 Task: Assign parteek.ku2001@gmail.com as Assignee of Child Issue ChildIssue0000000873 of Issue Issue0000000437 in Backlog  in Scrum Project Project0000000088 in Jira. Assign parteek.ku2001@gmail.com as Assignee of Child Issue ChildIssue0000000874 of Issue Issue0000000437 in Backlog  in Scrum Project Project0000000088 in Jira. Assign parteek.ku2001@gmail.com as Assignee of Child Issue ChildIssue0000000875 of Issue Issue0000000438 in Backlog  in Scrum Project Project0000000088 in Jira. Assign Person0000000176 as Assignee of Child Issue ChildIssue0000000876 of Issue Issue0000000438 in Backlog  in Scrum Project Project0000000088 in Jira. Assign Person0000000176 as Assignee of Child Issue ChildIssue0000000877 of Issue Issue0000000439 in Backlog  in Scrum Project Project0000000088 in Jira
Action: Mouse moved to (574, 444)
Screenshot: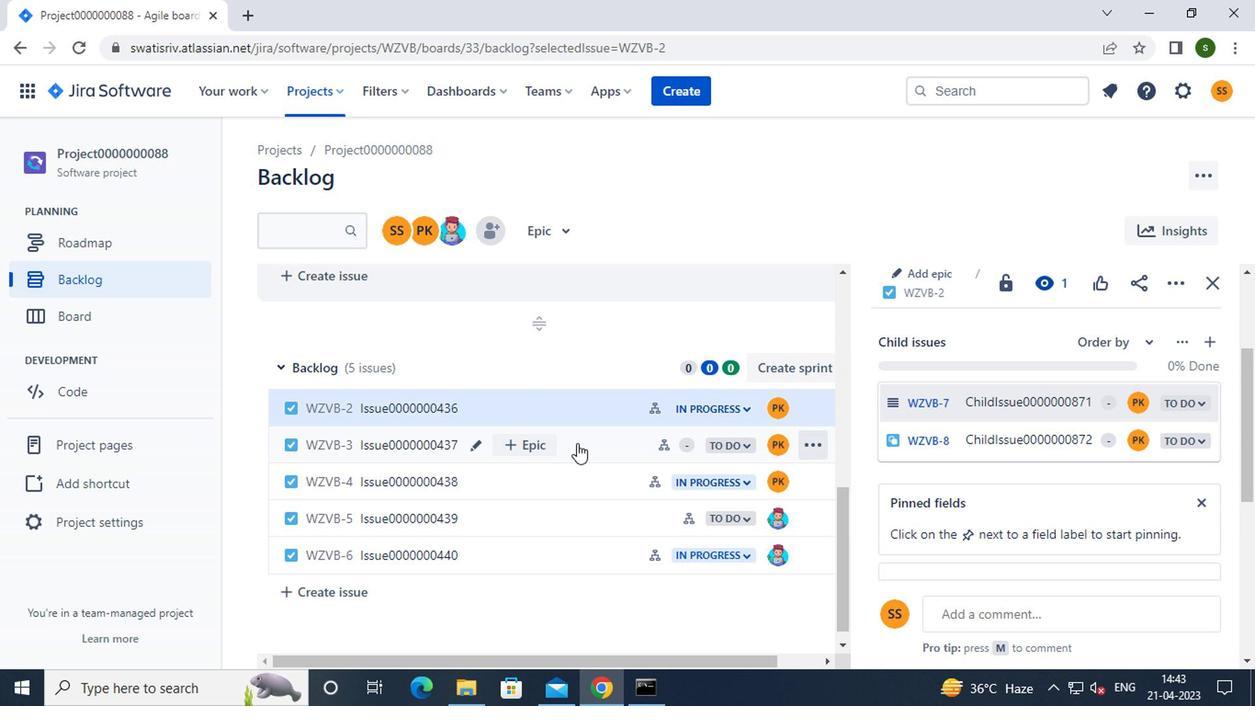 
Action: Mouse pressed left at (574, 444)
Screenshot: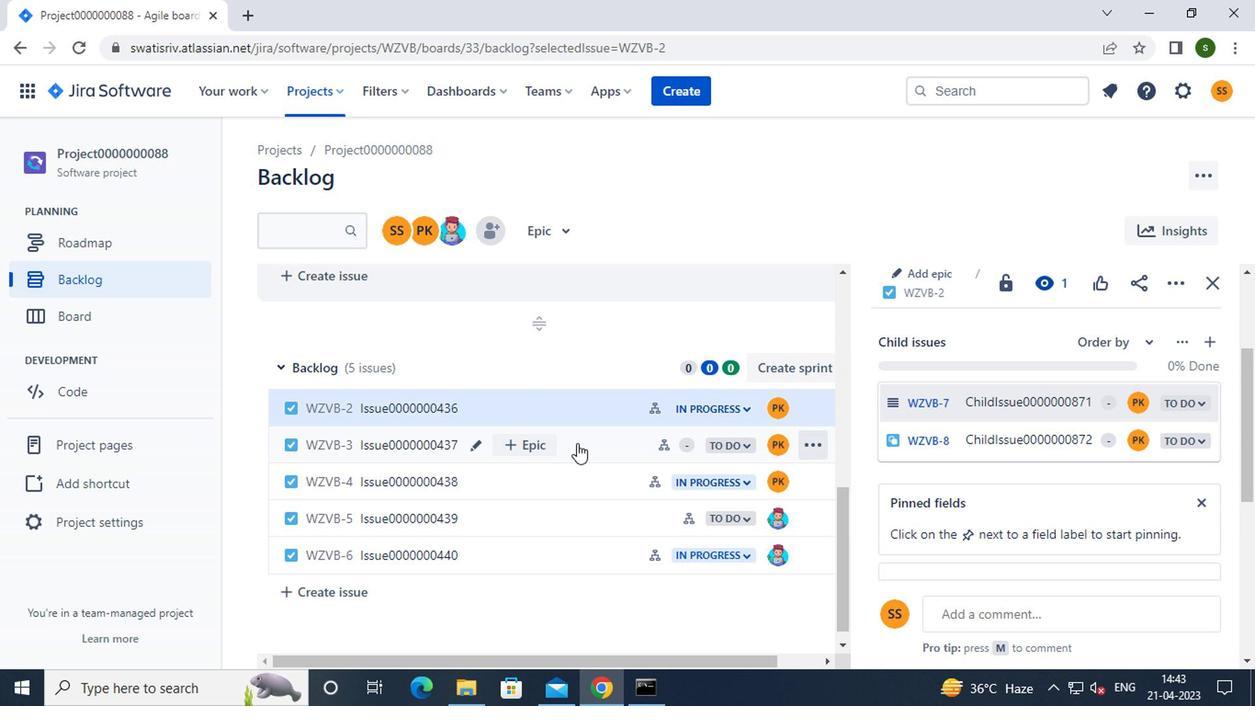 
Action: Mouse moved to (1084, 440)
Screenshot: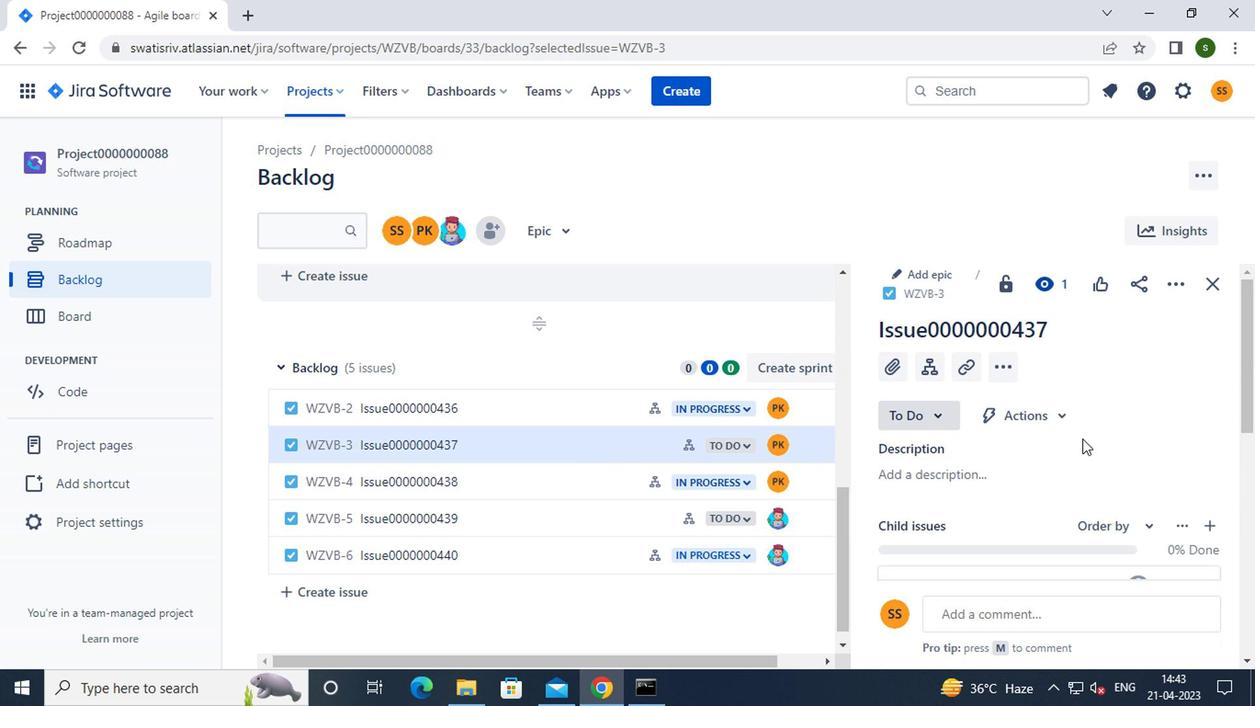 
Action: Mouse scrolled (1084, 439) with delta (0, -1)
Screenshot: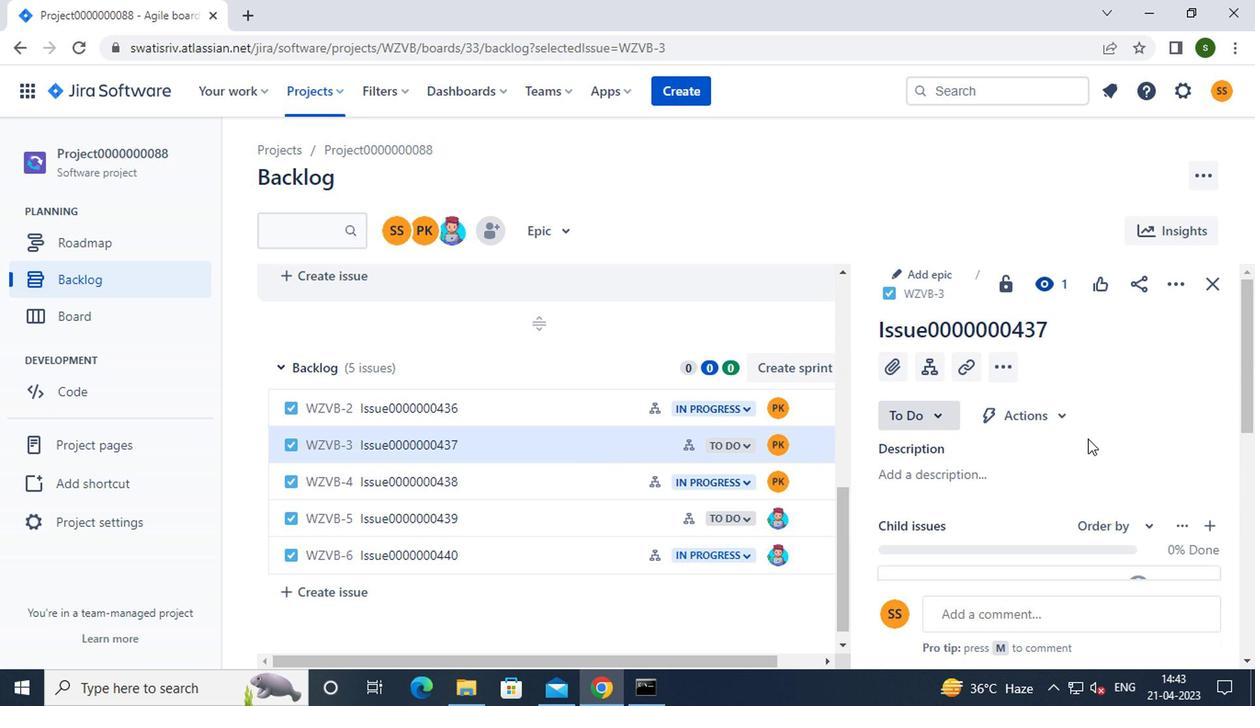 
Action: Mouse scrolled (1084, 439) with delta (0, -1)
Screenshot: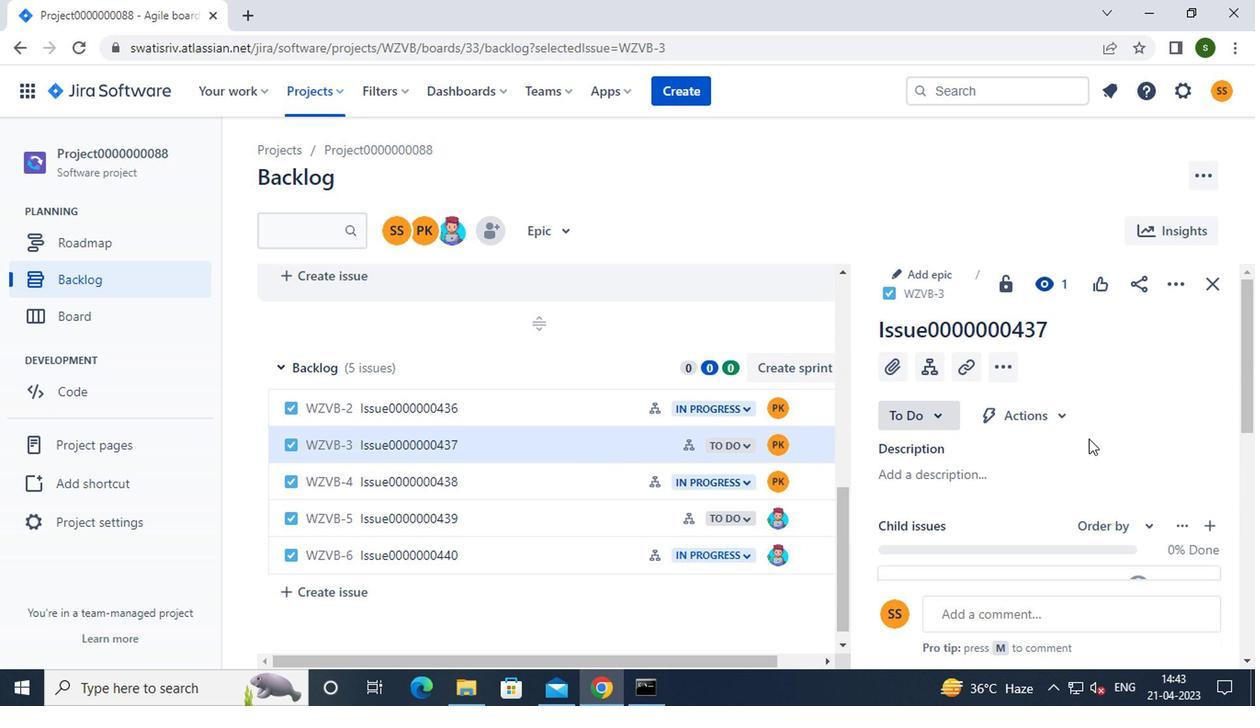 
Action: Mouse moved to (1139, 408)
Screenshot: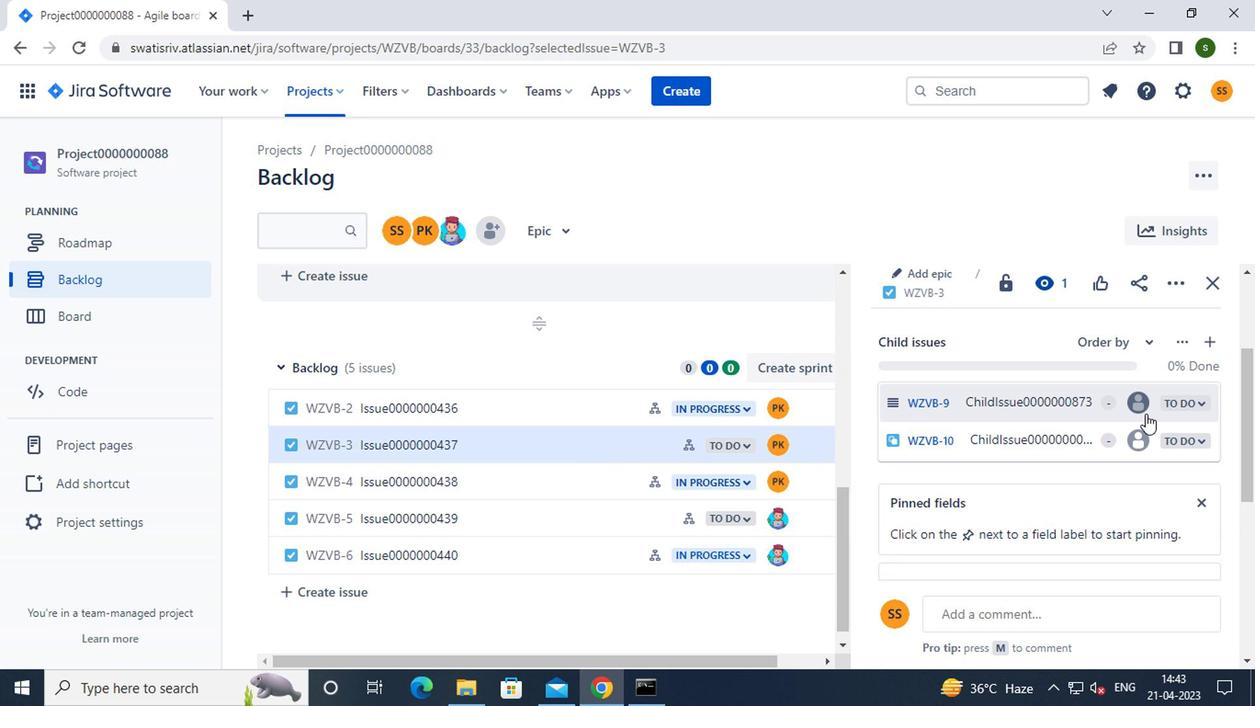 
Action: Mouse pressed left at (1139, 408)
Screenshot: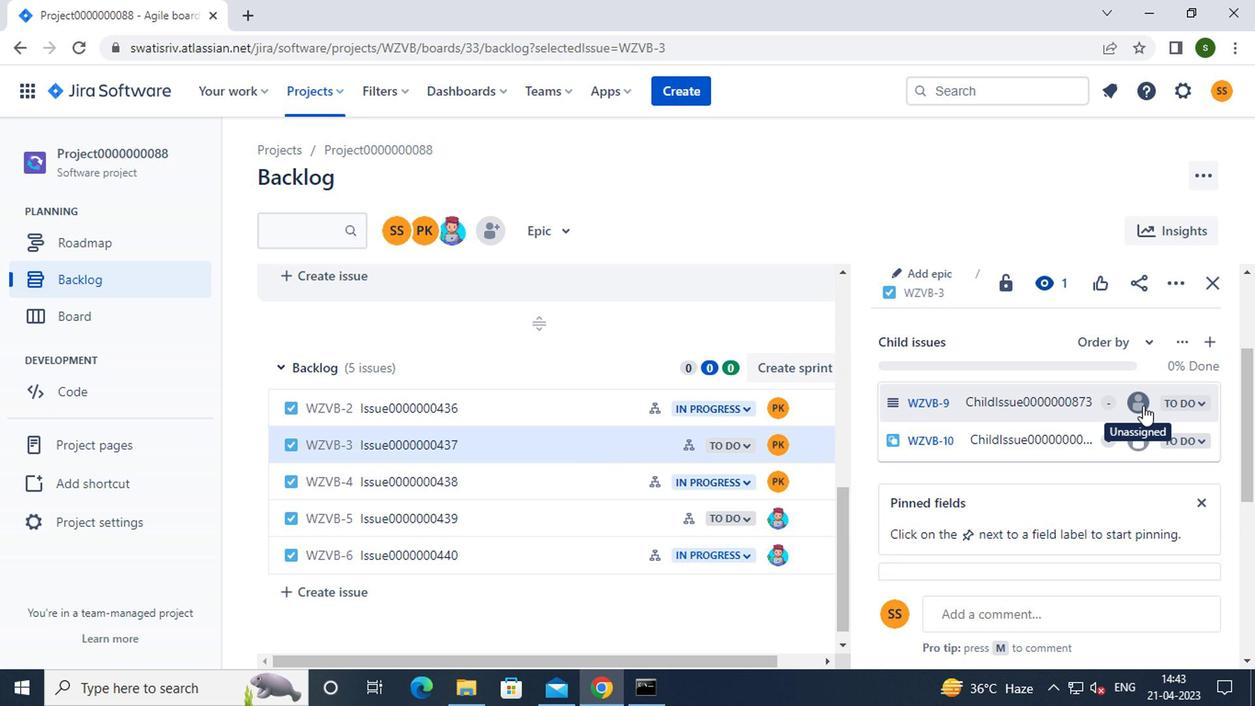 
Action: Mouse moved to (984, 516)
Screenshot: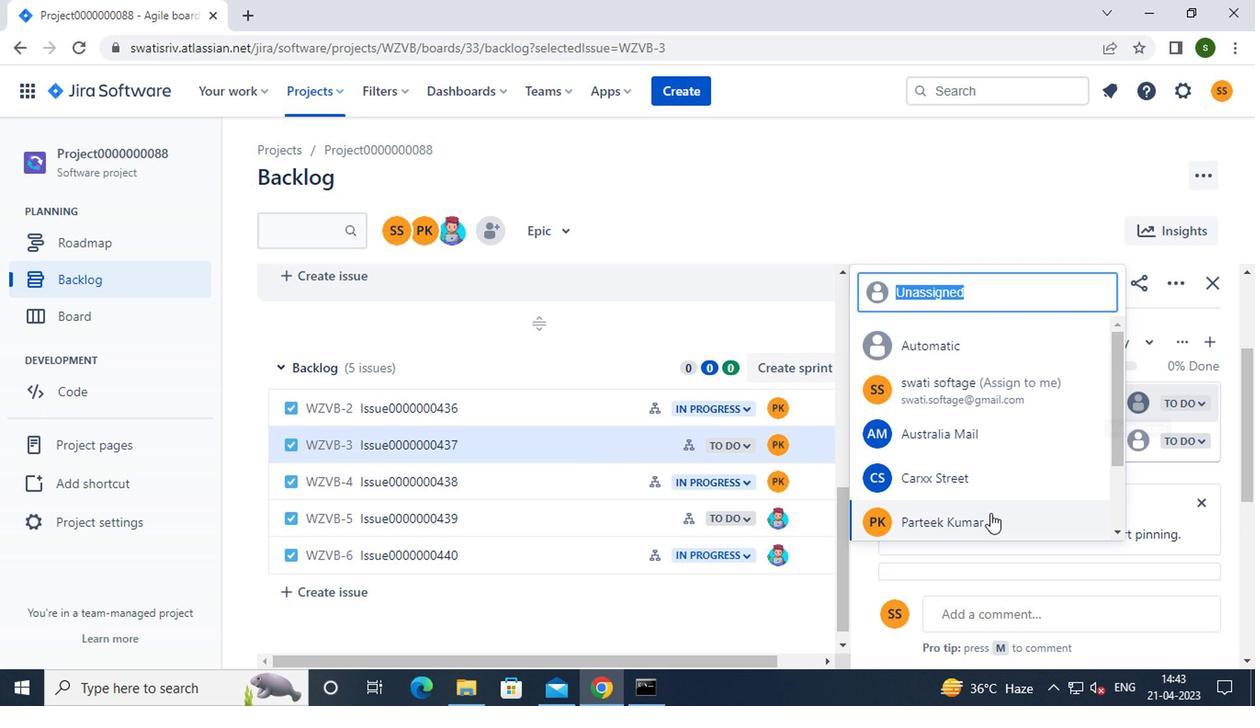 
Action: Mouse pressed left at (984, 516)
Screenshot: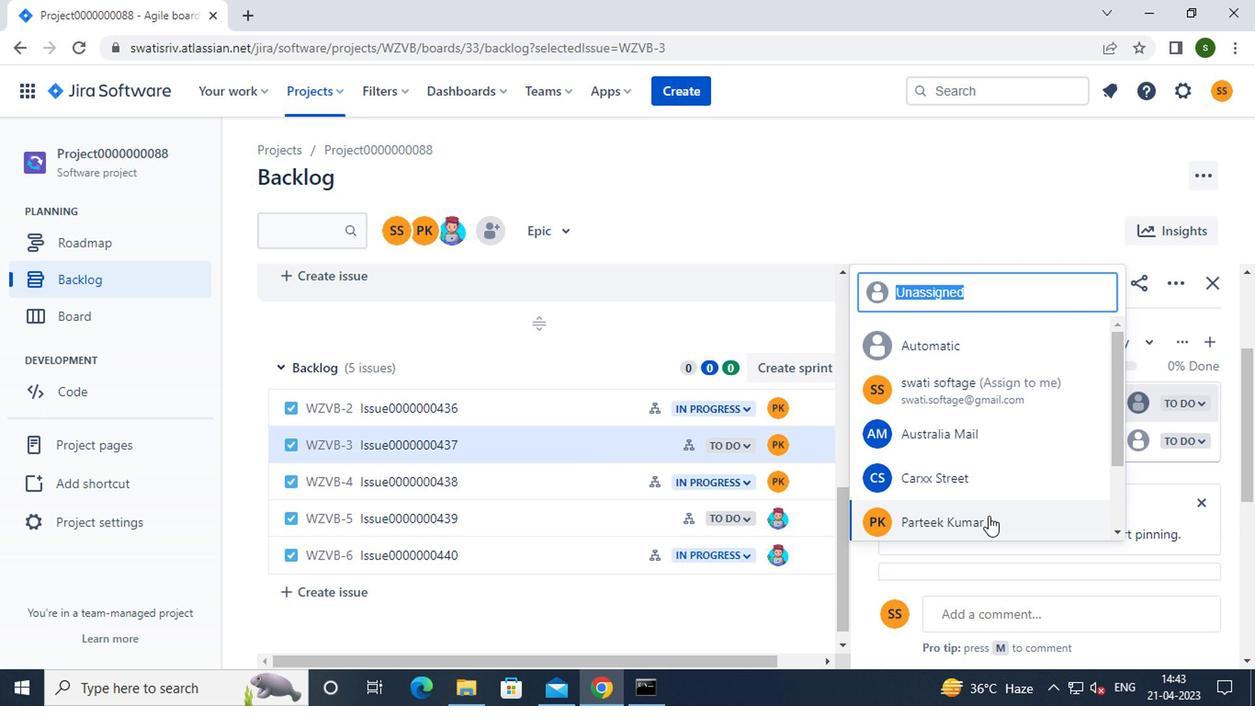 
Action: Mouse moved to (1132, 440)
Screenshot: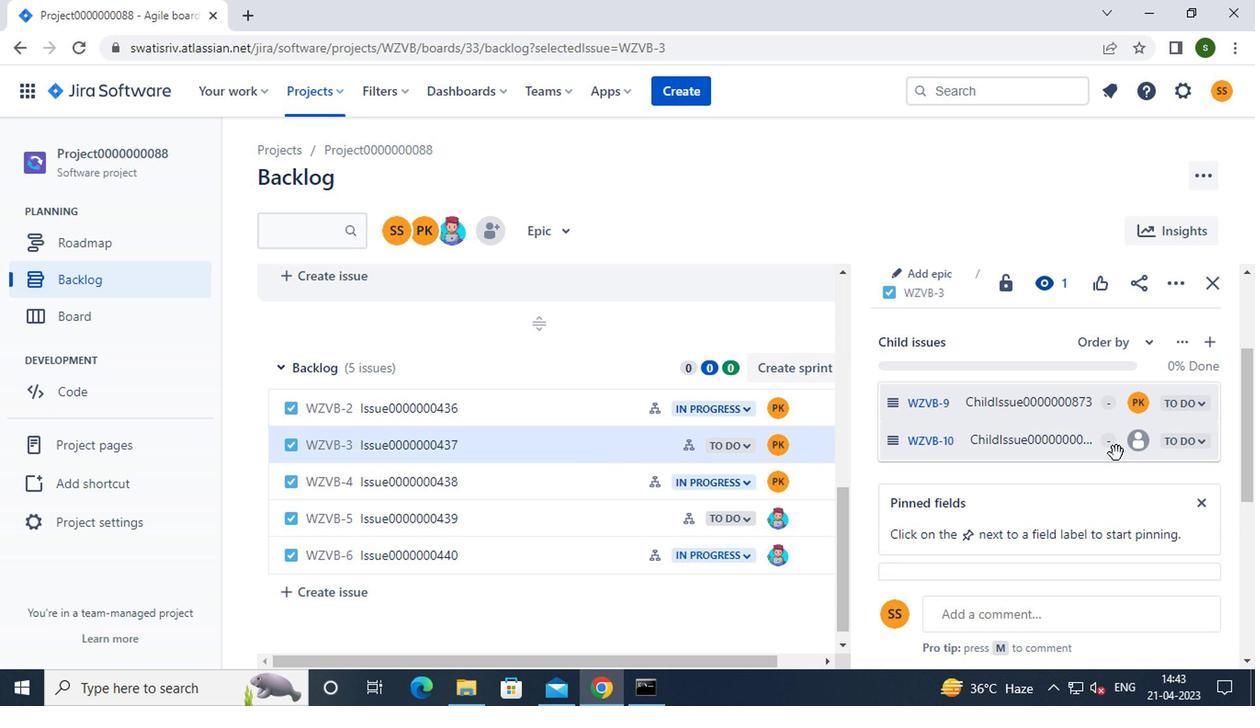 
Action: Mouse pressed left at (1132, 440)
Screenshot: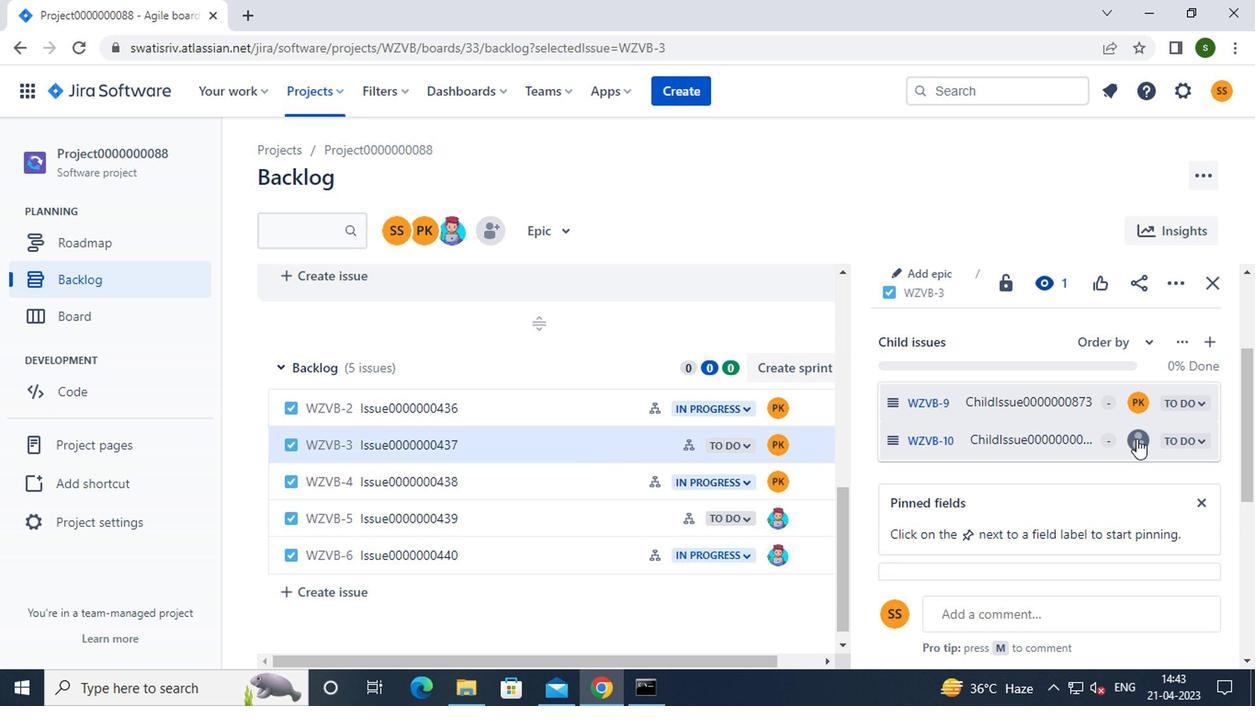 
Action: Mouse moved to (931, 553)
Screenshot: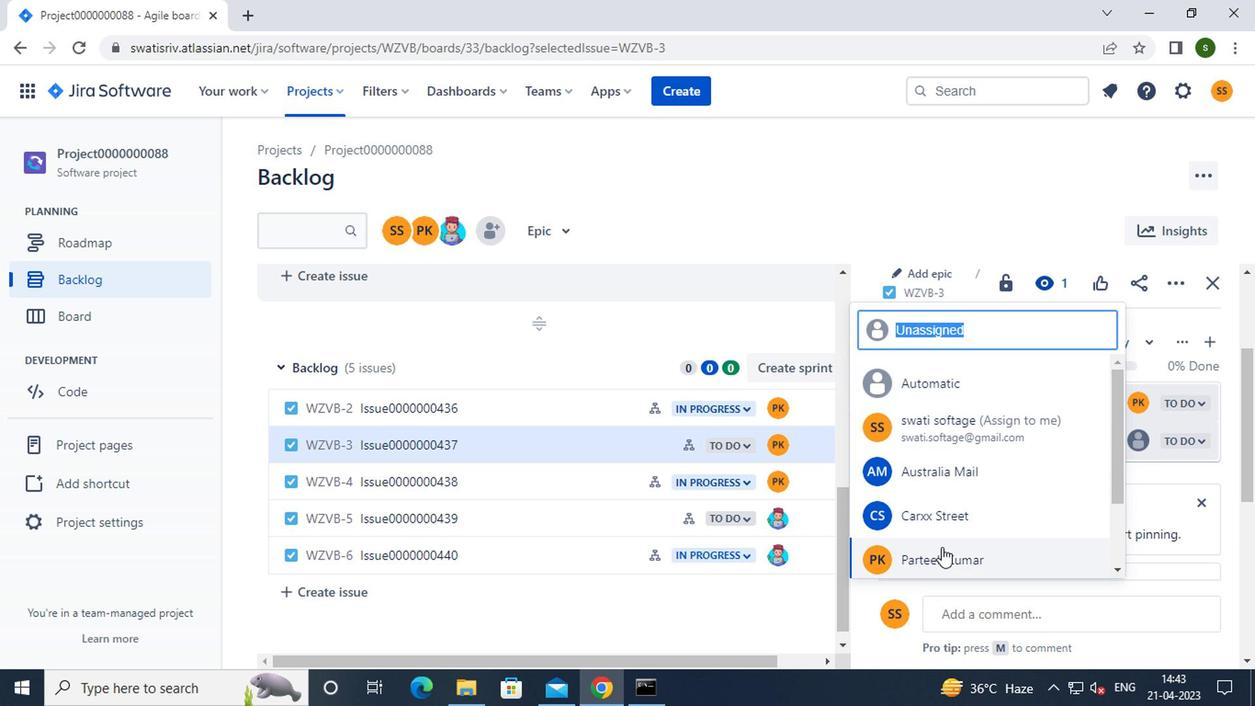 
Action: Mouse pressed left at (931, 553)
Screenshot: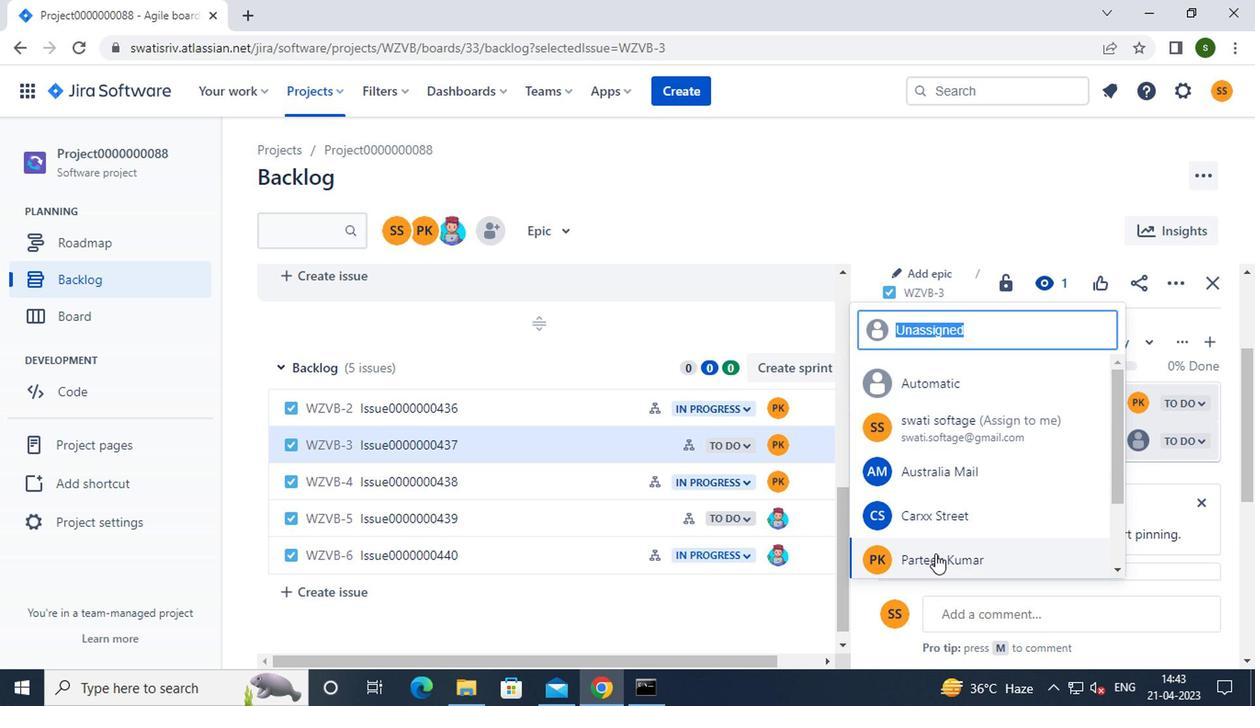 
Action: Mouse moved to (579, 485)
Screenshot: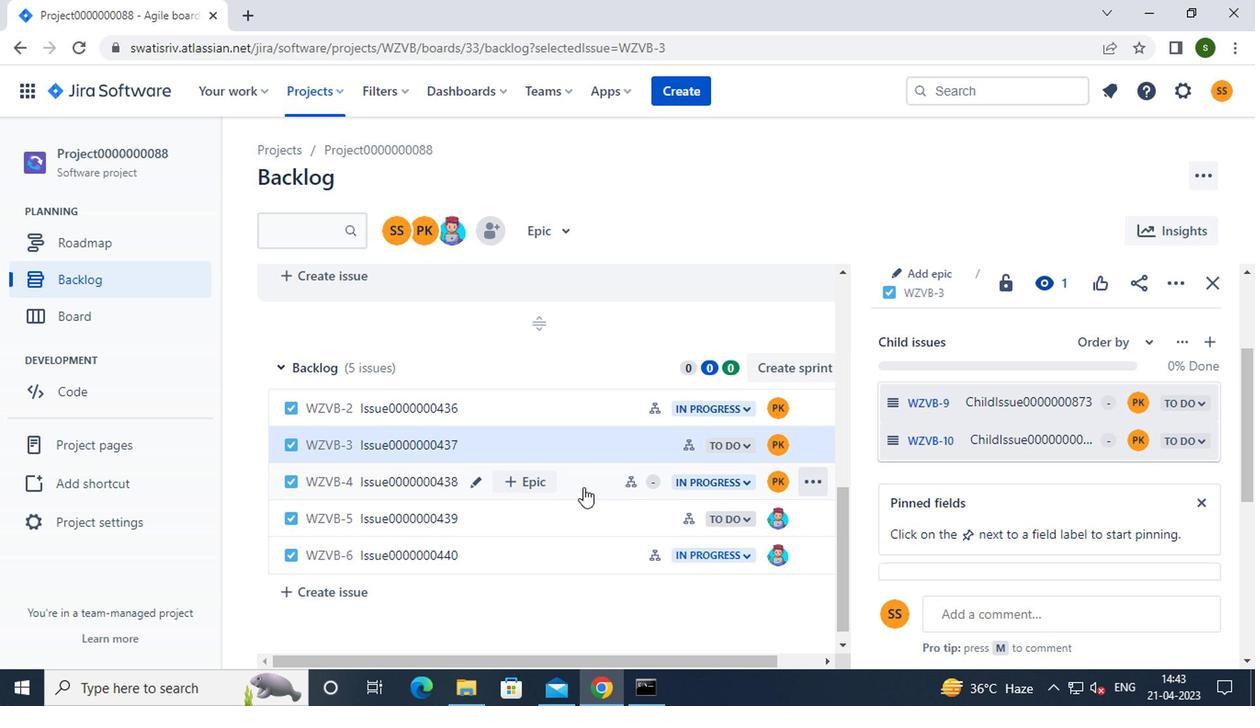 
Action: Mouse pressed left at (579, 485)
Screenshot: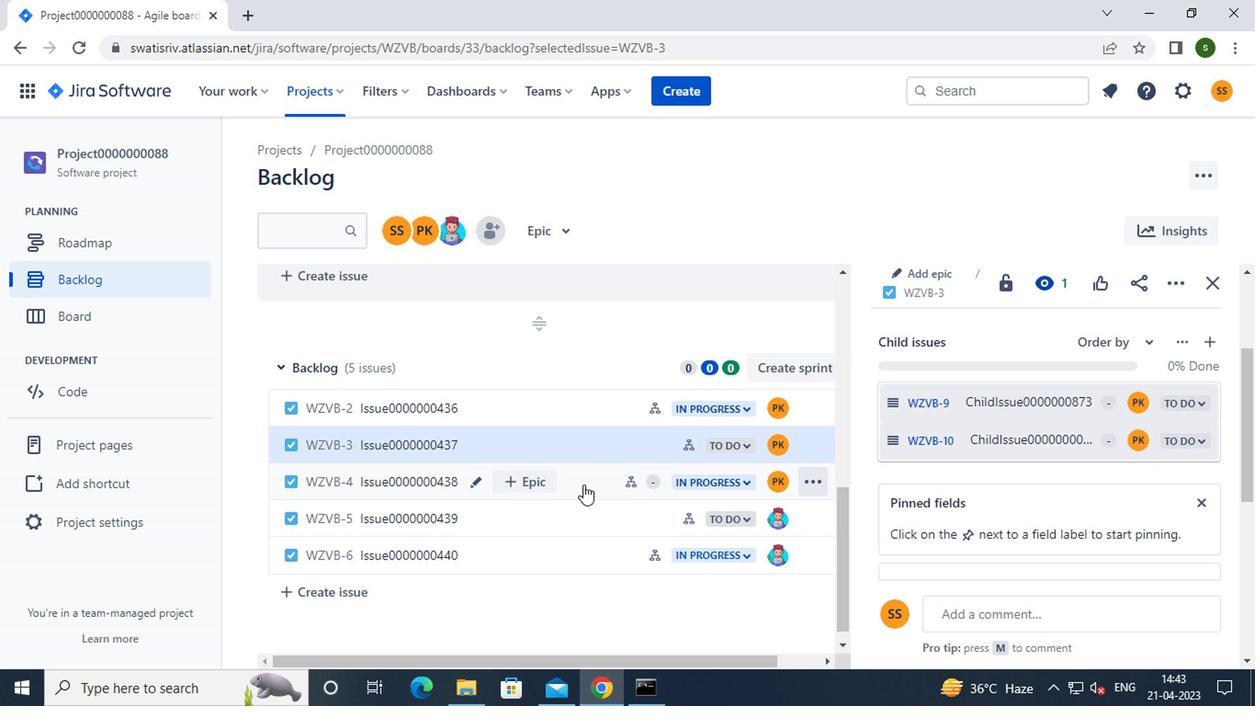 
Action: Mouse moved to (1033, 464)
Screenshot: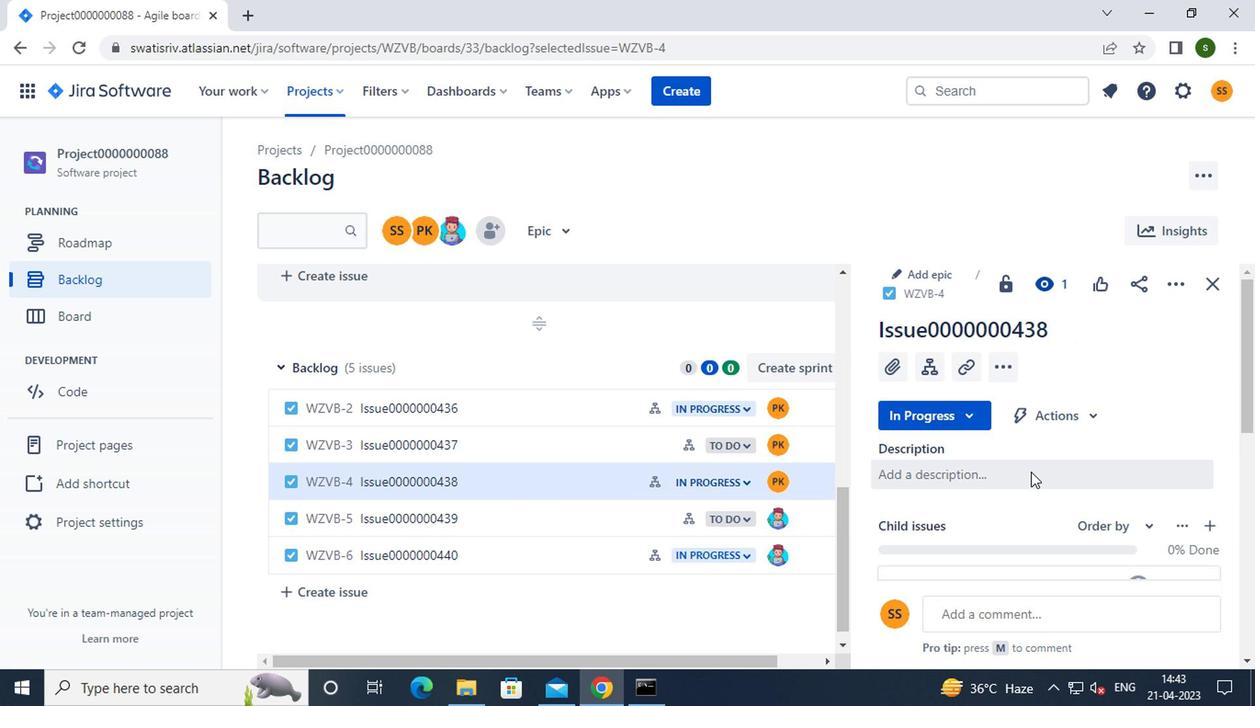 
Action: Mouse scrolled (1033, 464) with delta (0, 0)
Screenshot: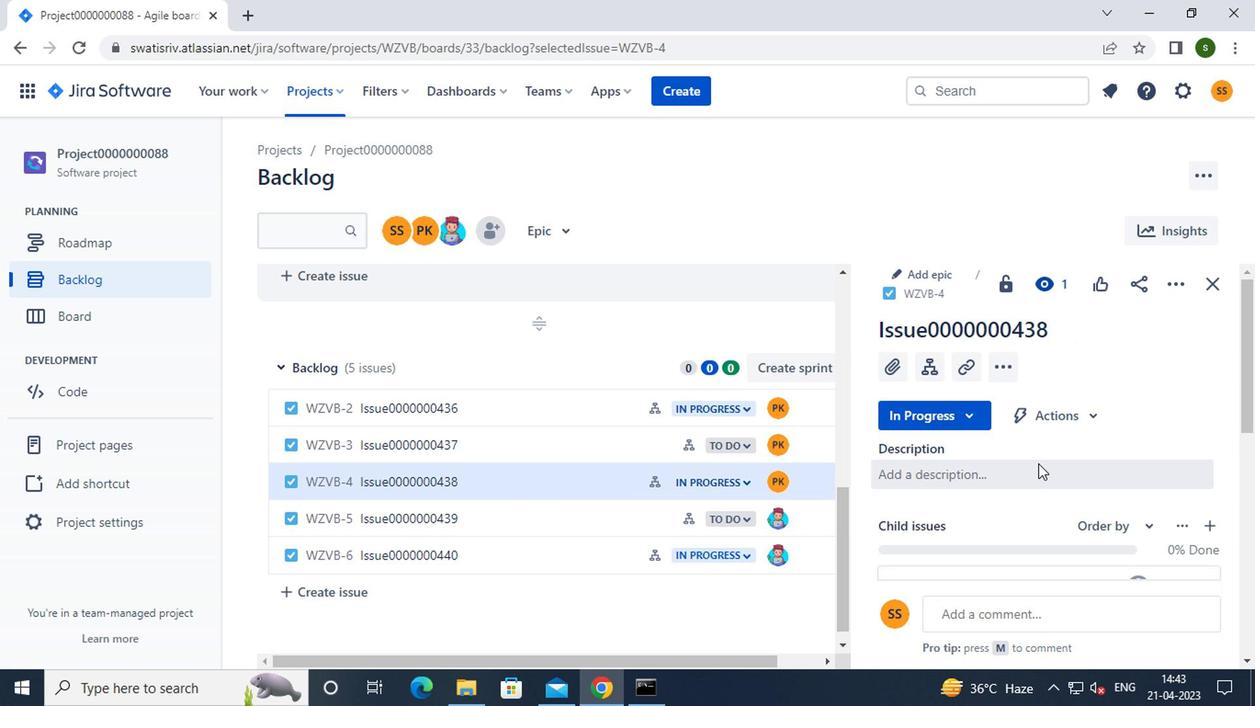 
Action: Mouse scrolled (1033, 464) with delta (0, 0)
Screenshot: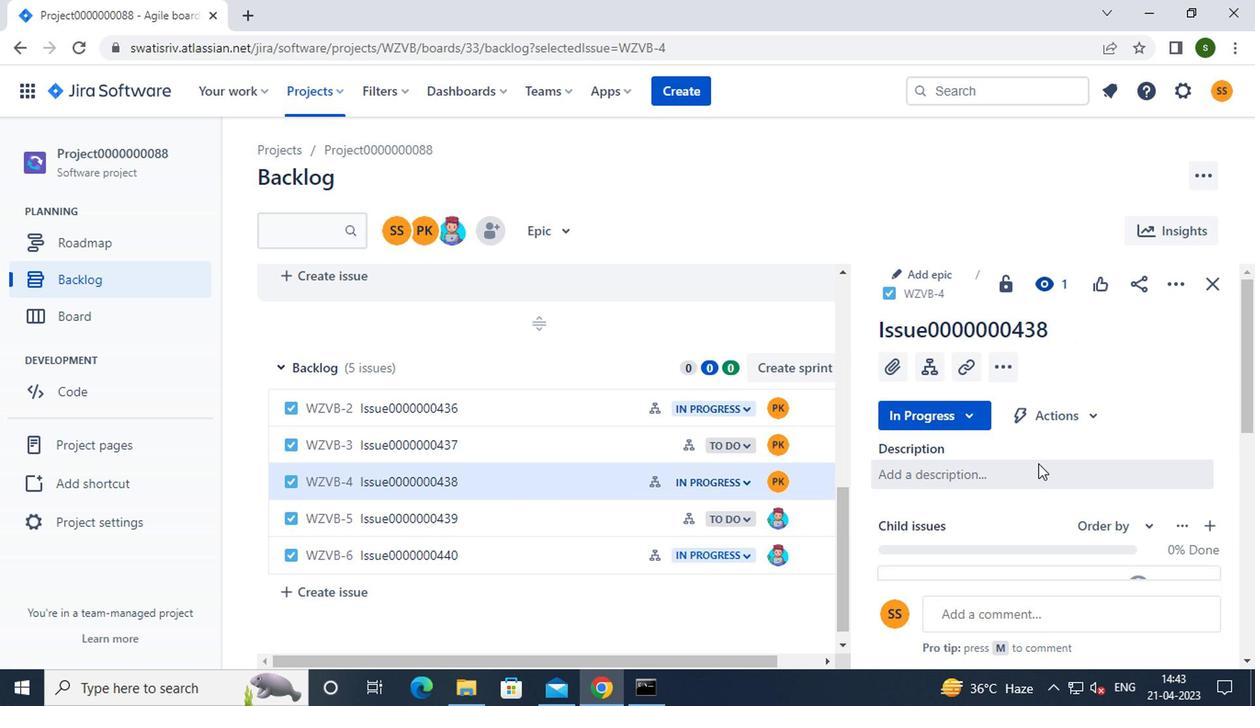 
Action: Mouse moved to (1128, 410)
Screenshot: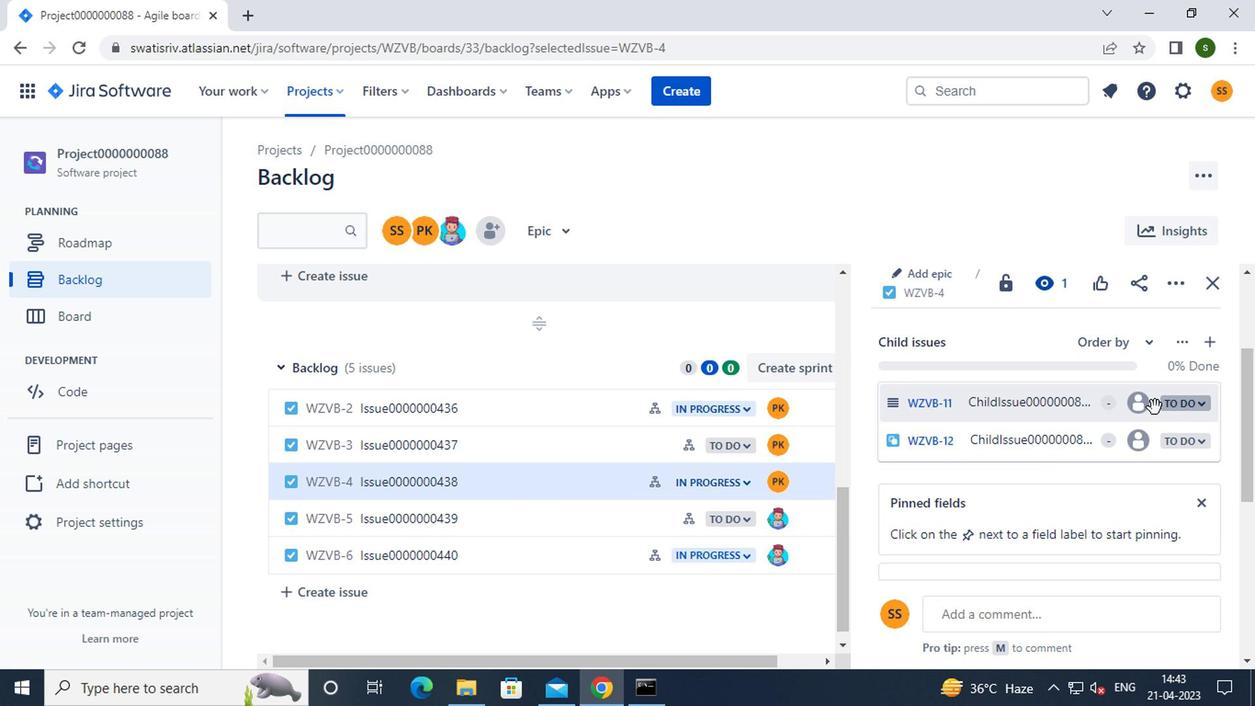 
Action: Mouse pressed left at (1128, 410)
Screenshot: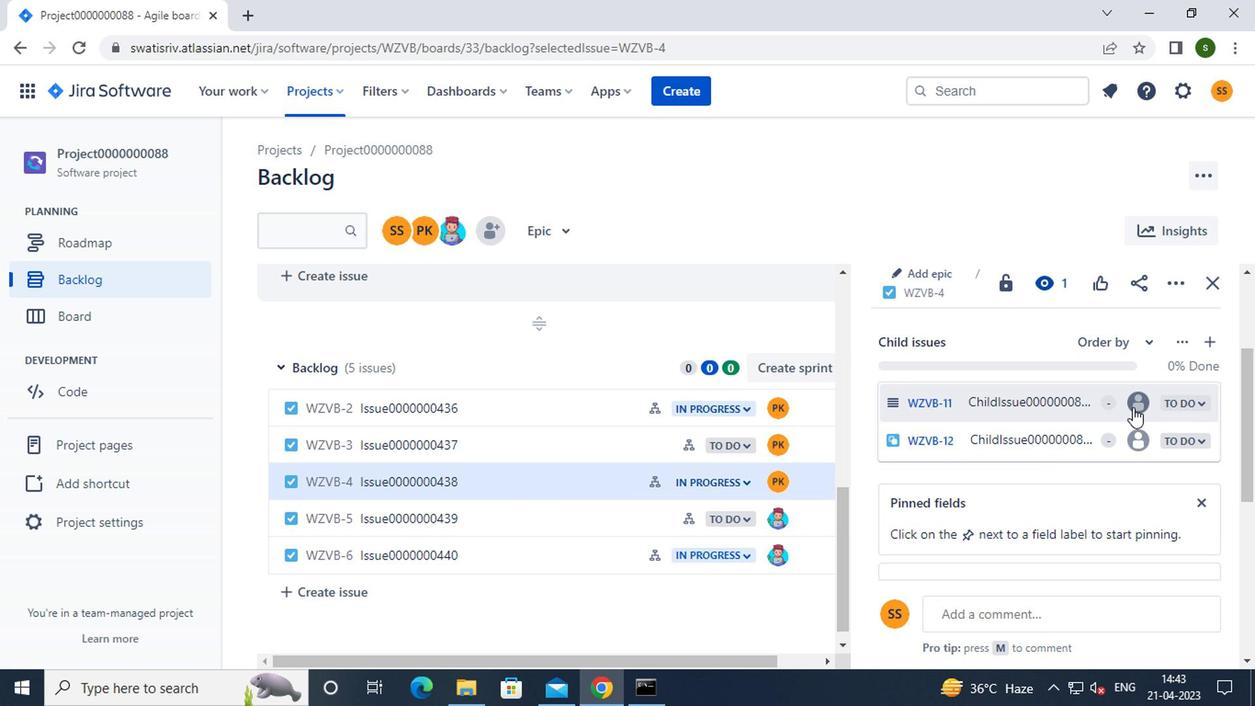 
Action: Mouse moved to (987, 525)
Screenshot: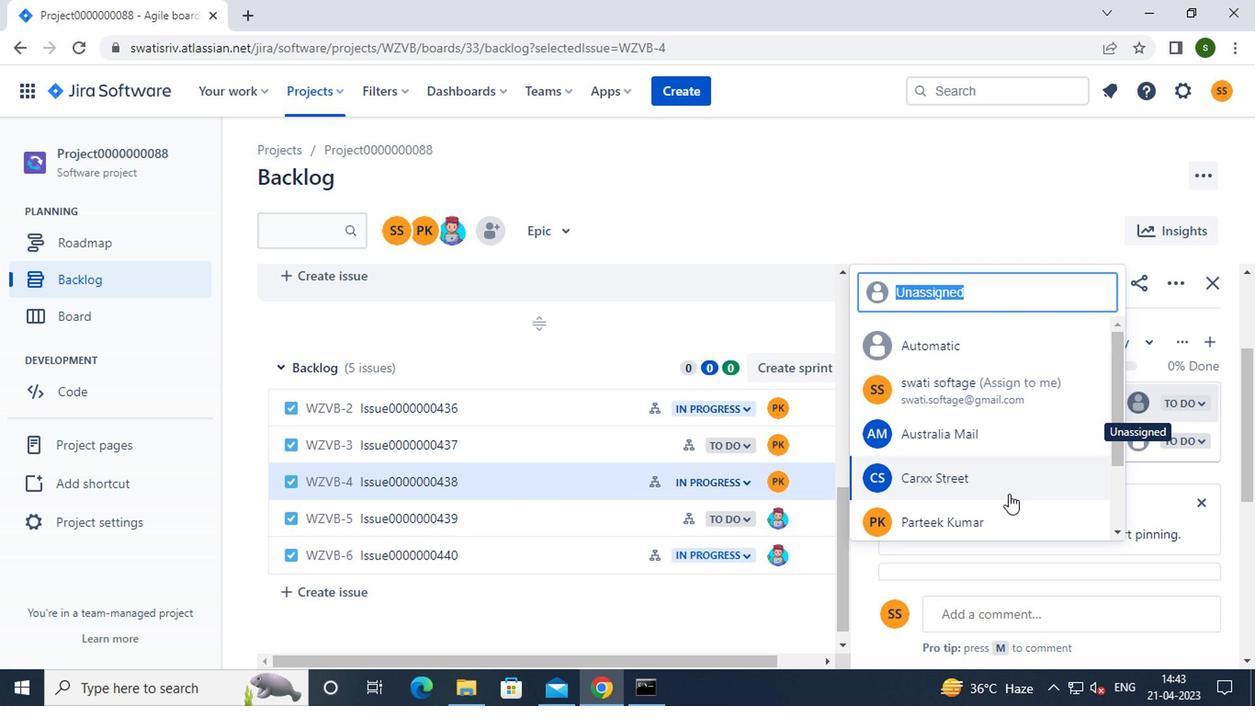 
Action: Mouse pressed left at (987, 525)
Screenshot: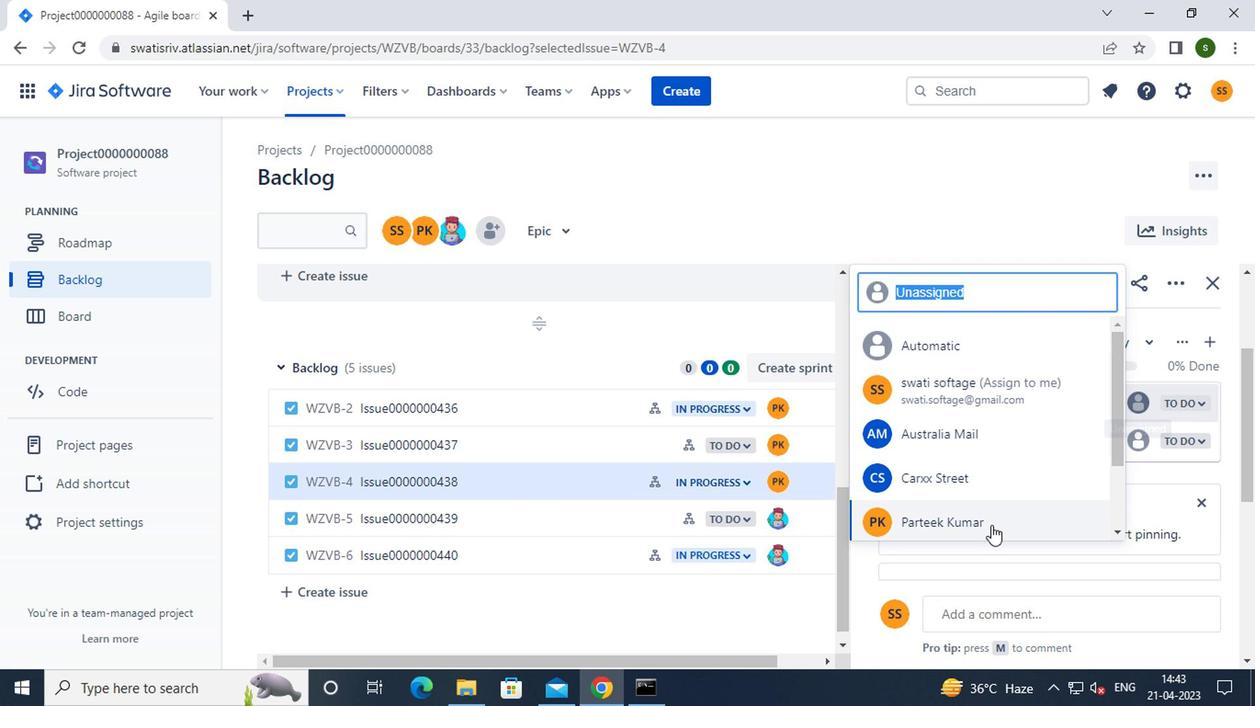 
Action: Mouse moved to (1135, 440)
Screenshot: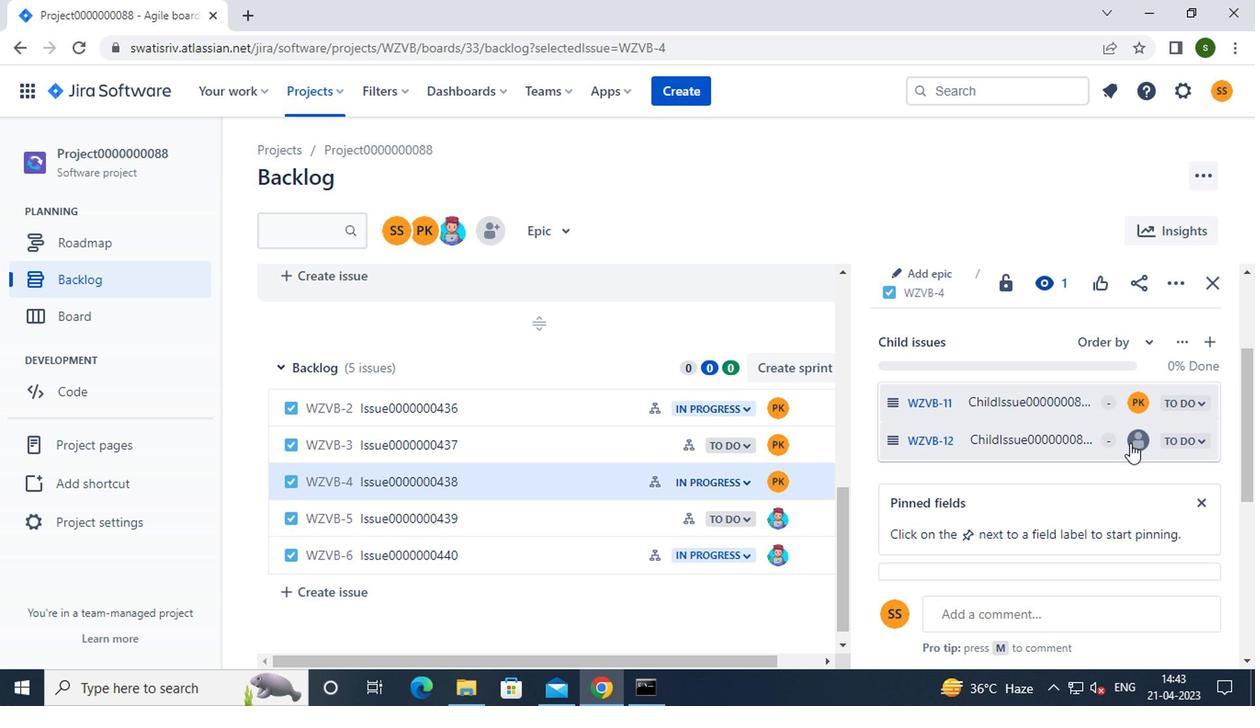 
Action: Mouse pressed left at (1135, 440)
Screenshot: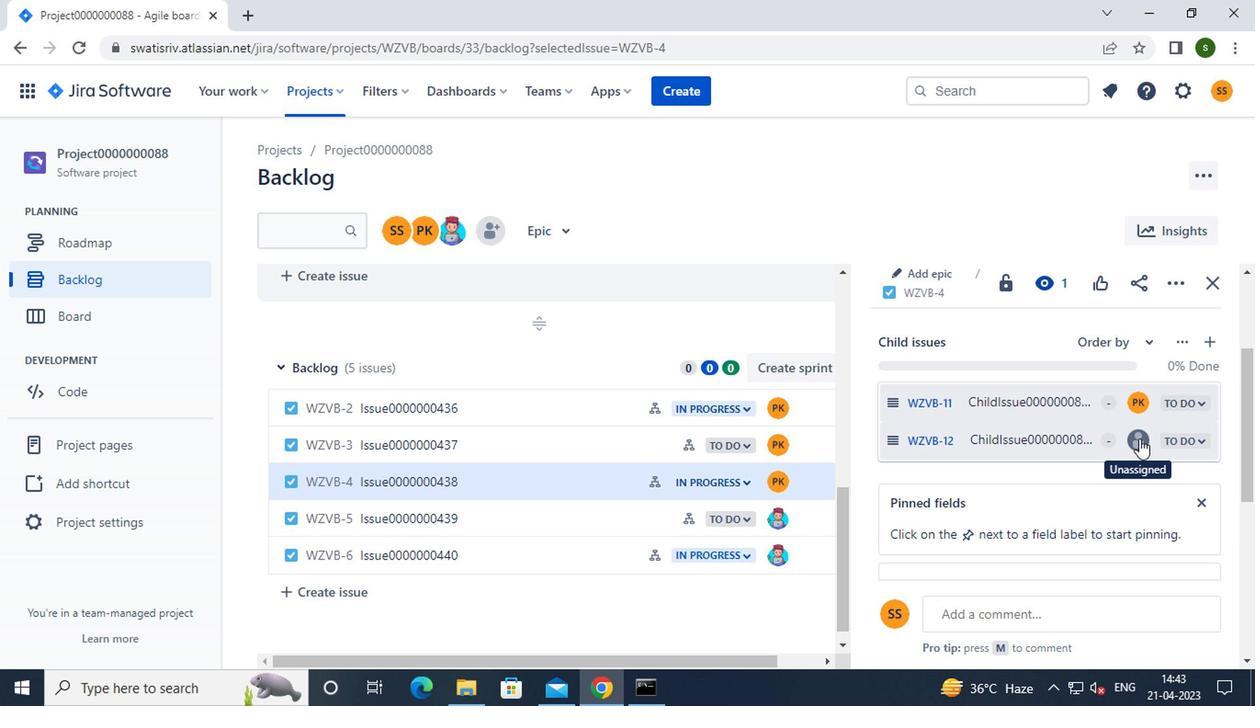 
Action: Mouse moved to (1014, 518)
Screenshot: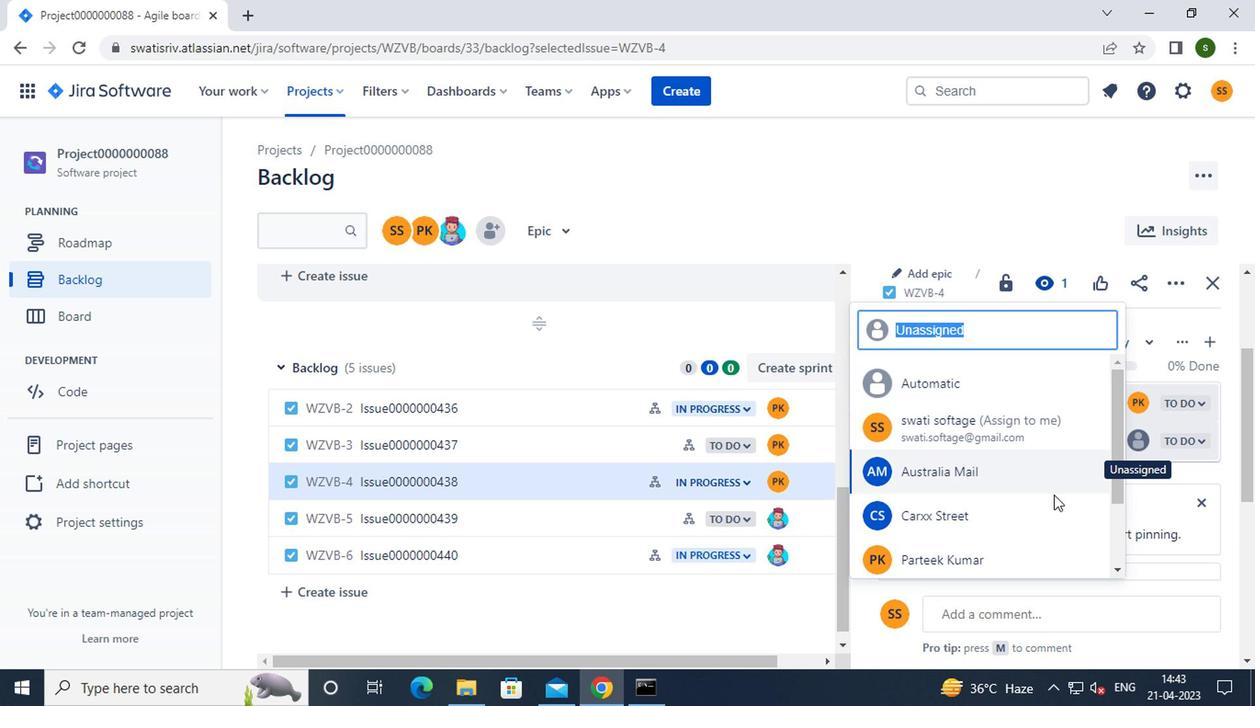 
Action: Mouse scrolled (1014, 517) with delta (0, 0)
Screenshot: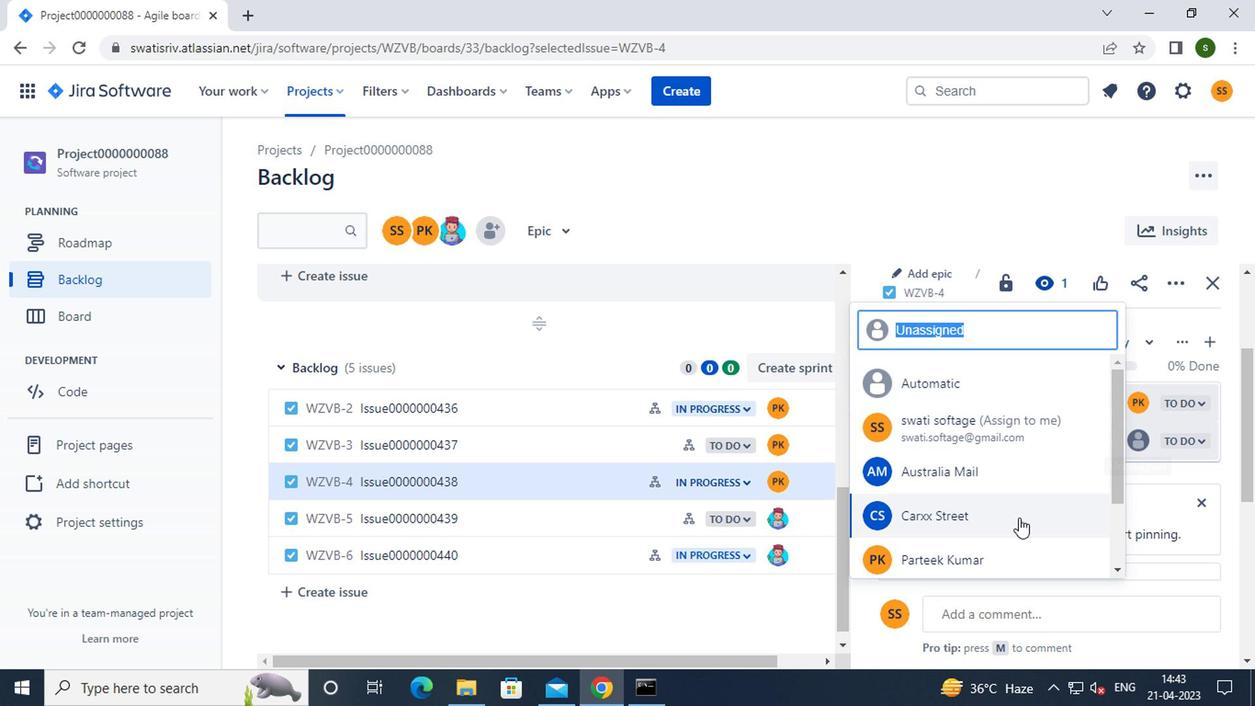 
Action: Mouse scrolled (1014, 517) with delta (0, 0)
Screenshot: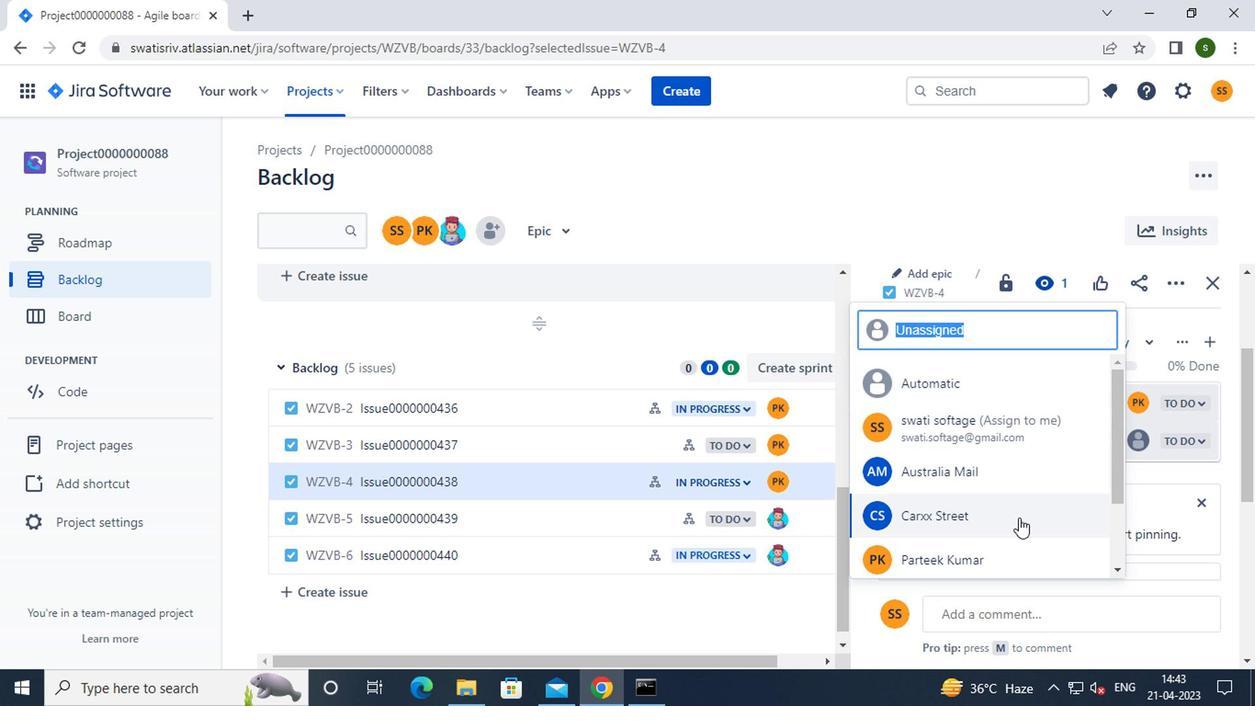 
Action: Mouse moved to (965, 546)
Screenshot: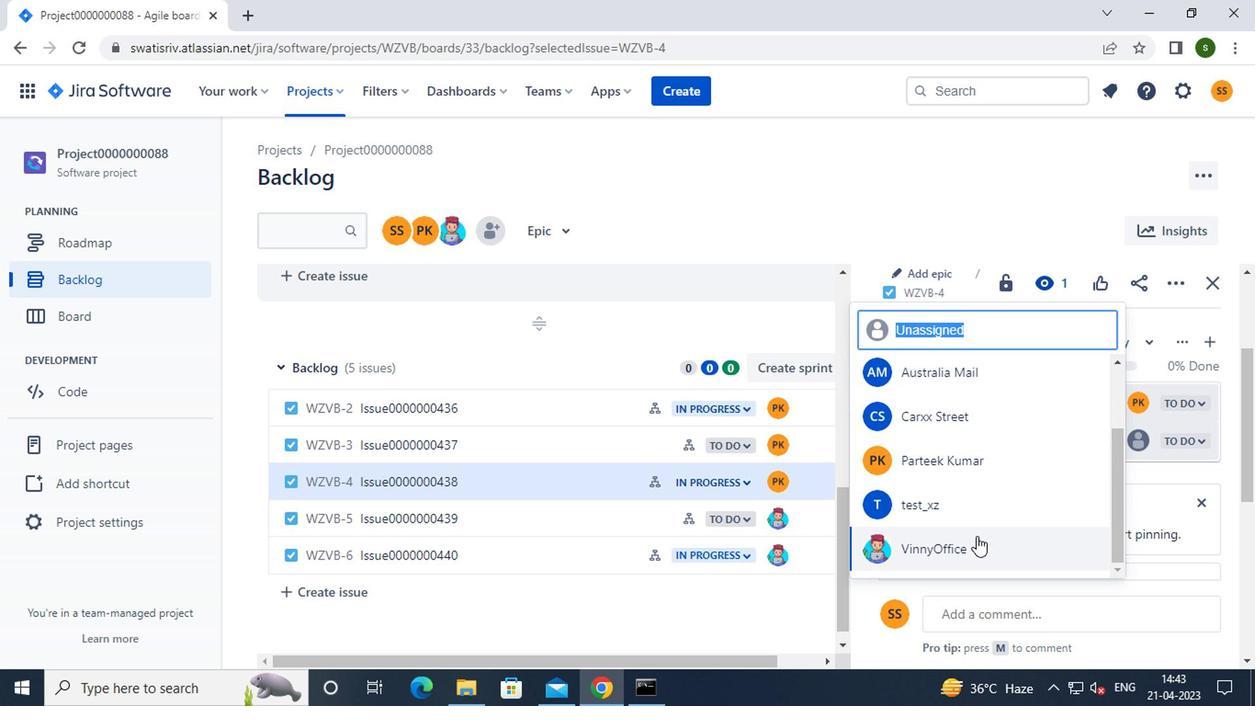 
Action: Mouse pressed left at (965, 546)
Screenshot: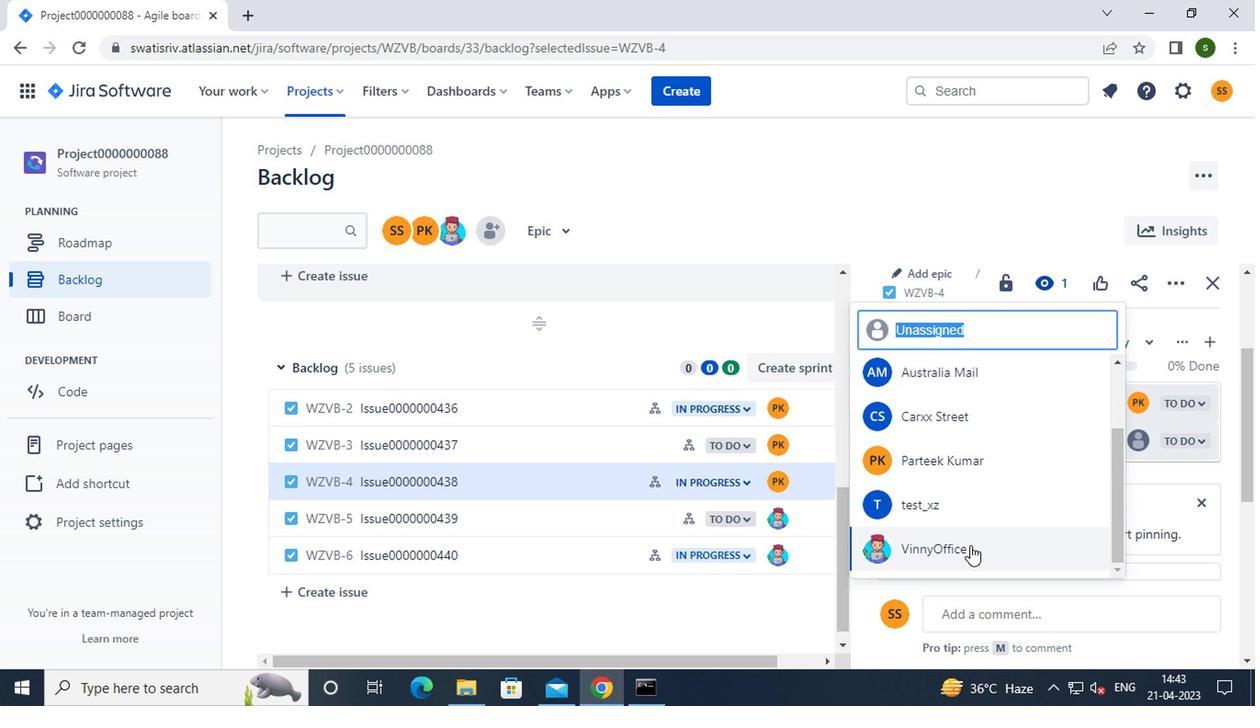 
Action: Mouse moved to (606, 520)
Screenshot: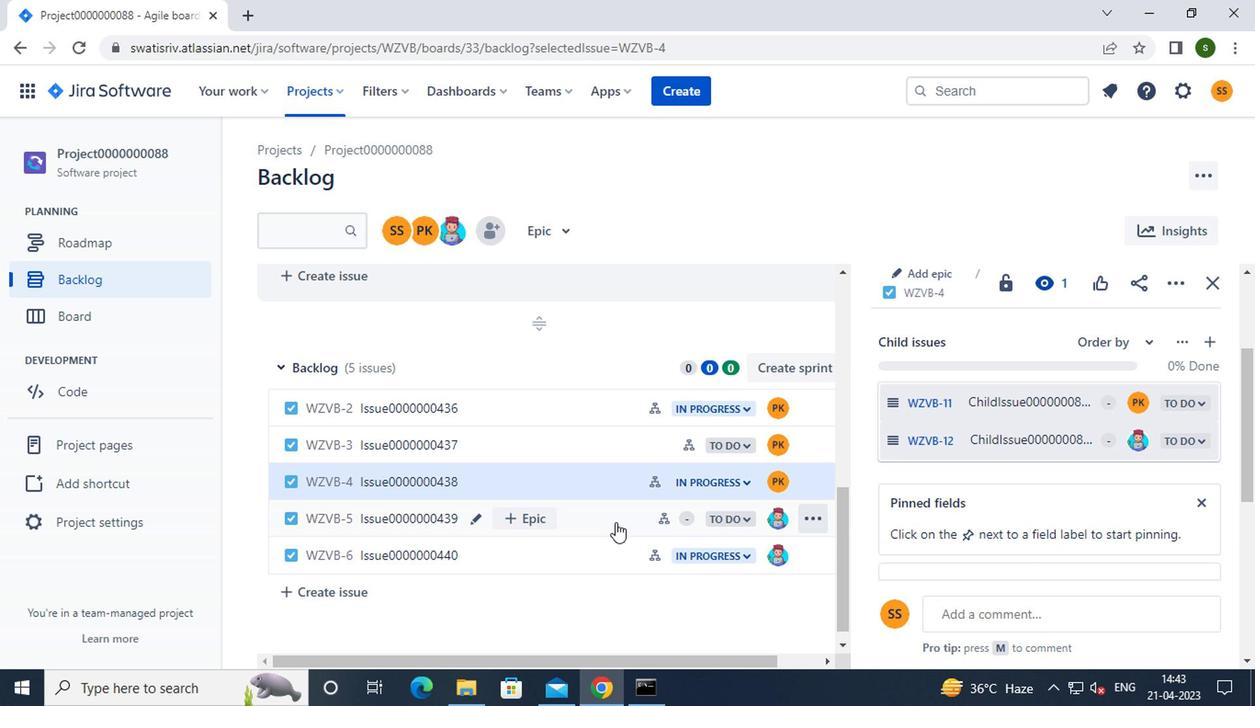 
Action: Mouse pressed left at (606, 520)
Screenshot: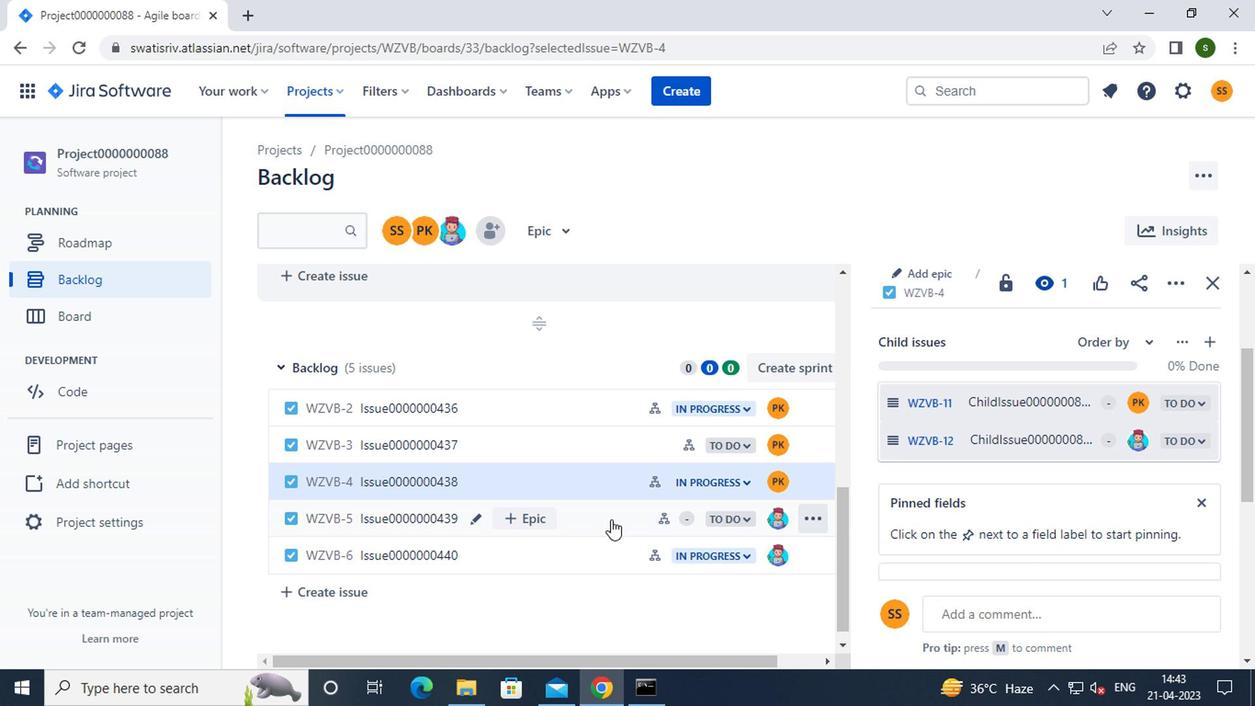 
Action: Mouse moved to (1035, 464)
Screenshot: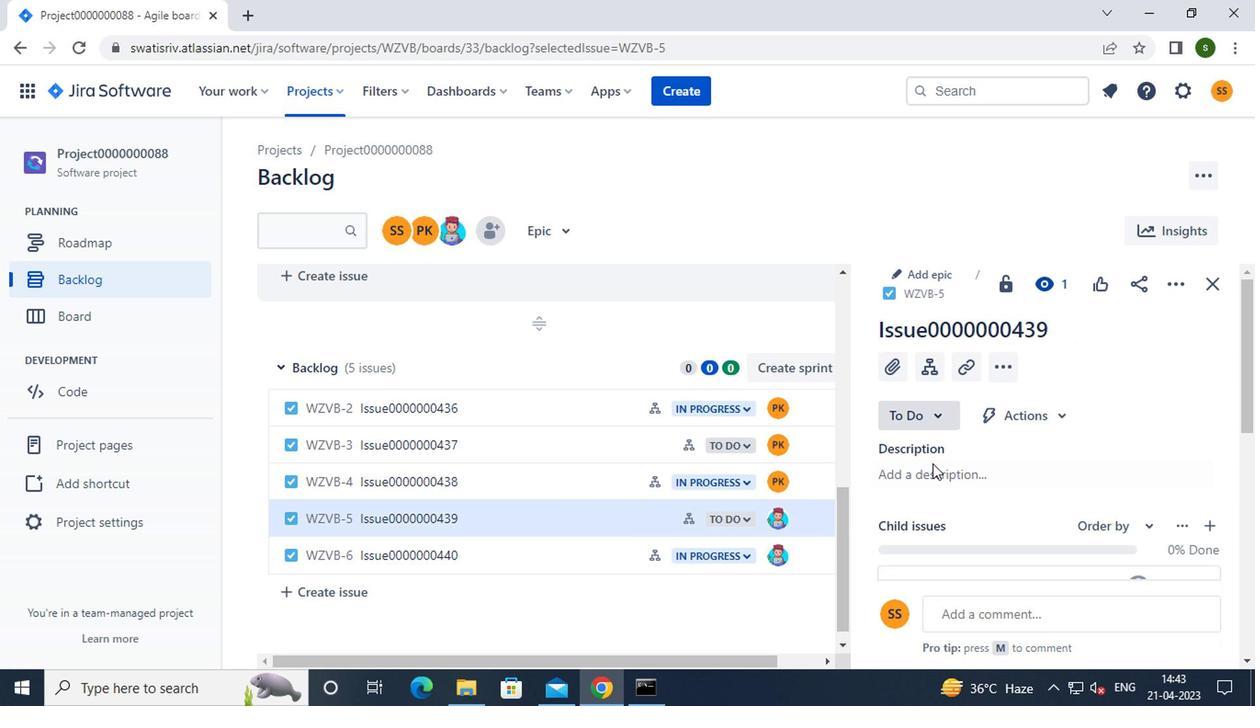 
Action: Mouse scrolled (1035, 464) with delta (0, 0)
Screenshot: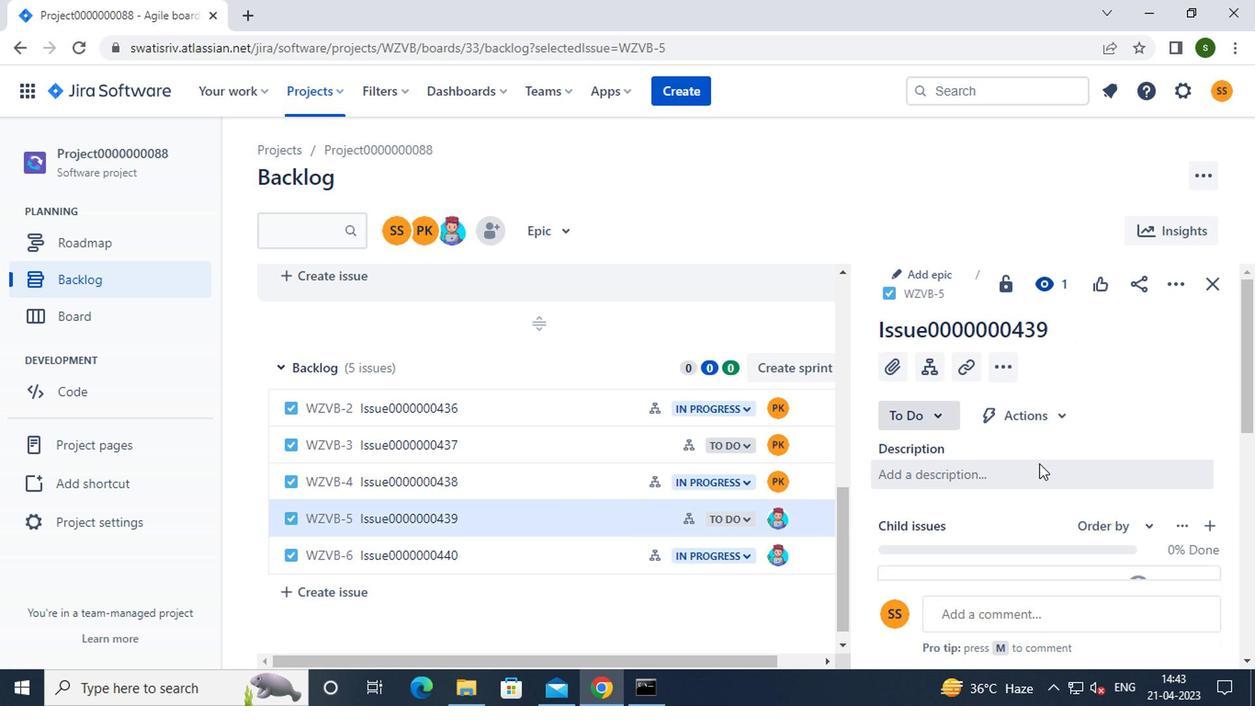 
Action: Mouse scrolled (1035, 464) with delta (0, 0)
Screenshot: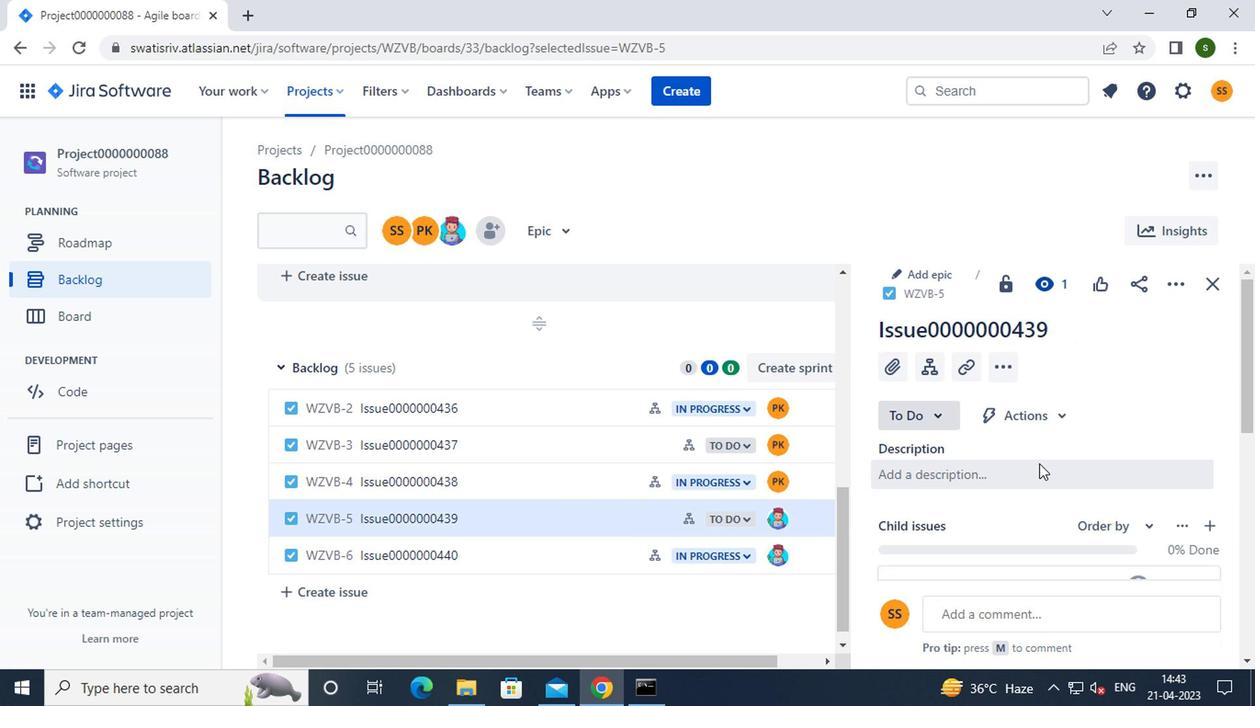 
Action: Mouse moved to (1134, 398)
Screenshot: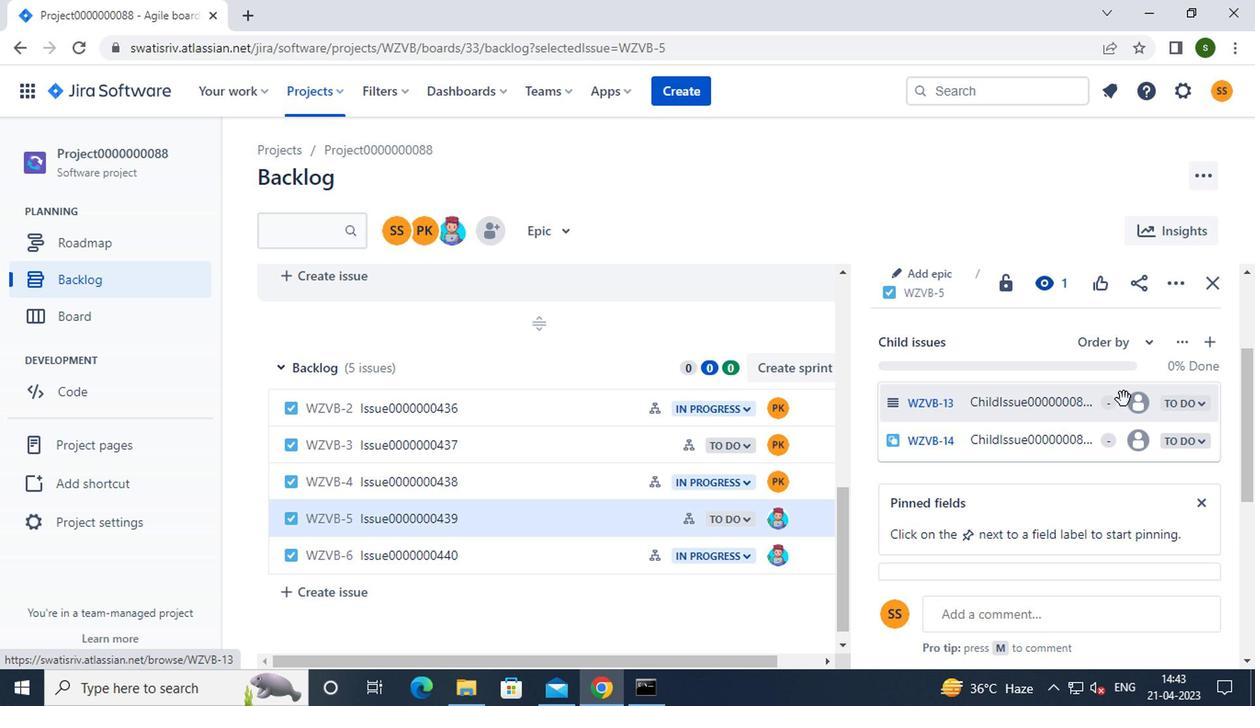 
Action: Mouse pressed left at (1134, 398)
Screenshot: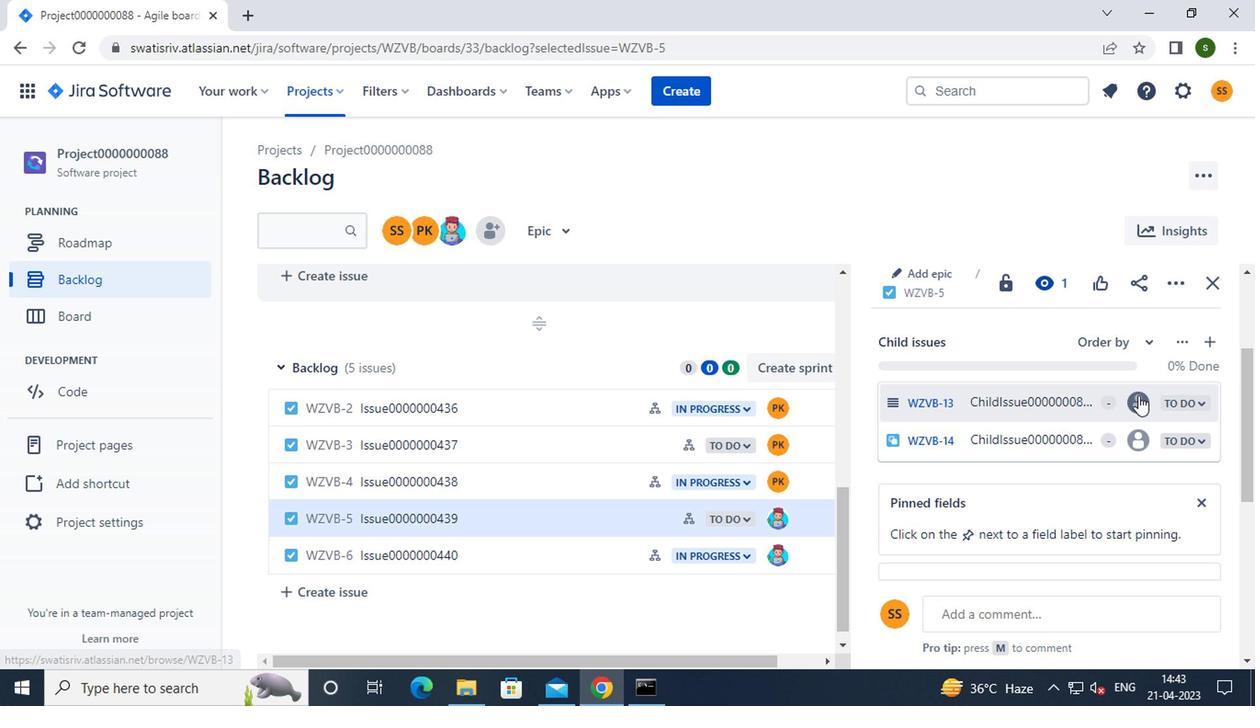 
Action: Mouse moved to (1032, 464)
Screenshot: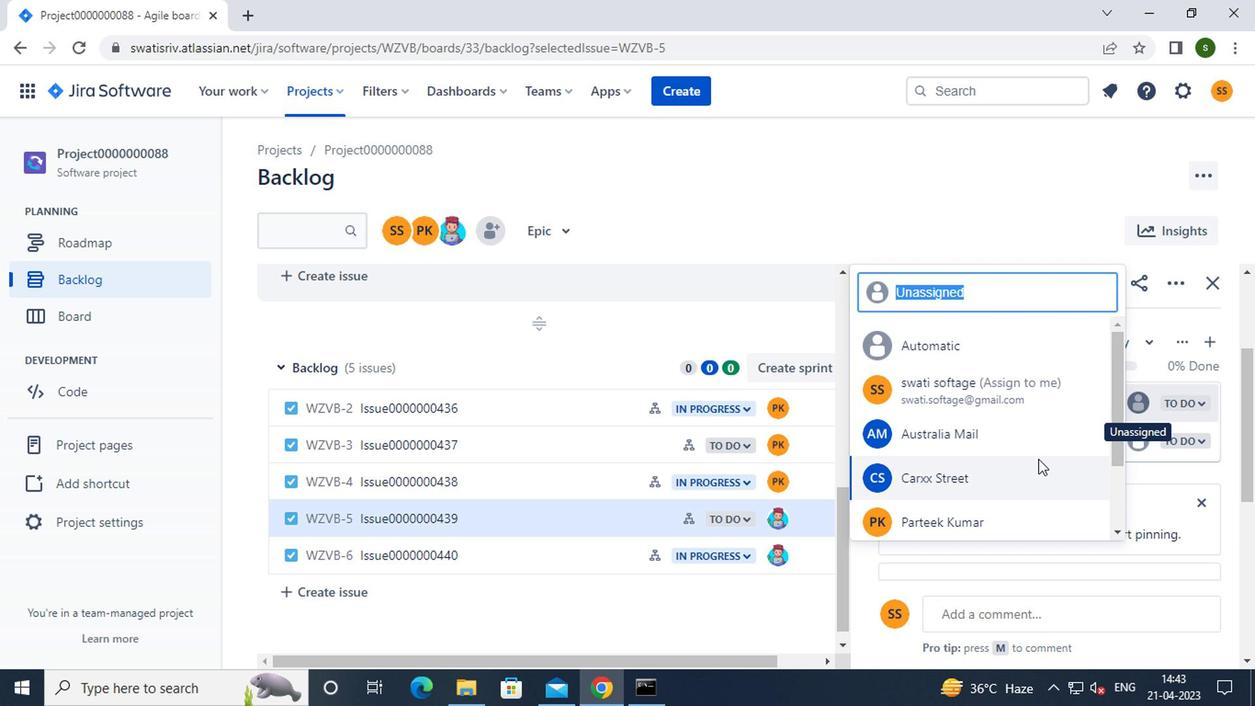 
Action: Mouse scrolled (1032, 463) with delta (0, 0)
Screenshot: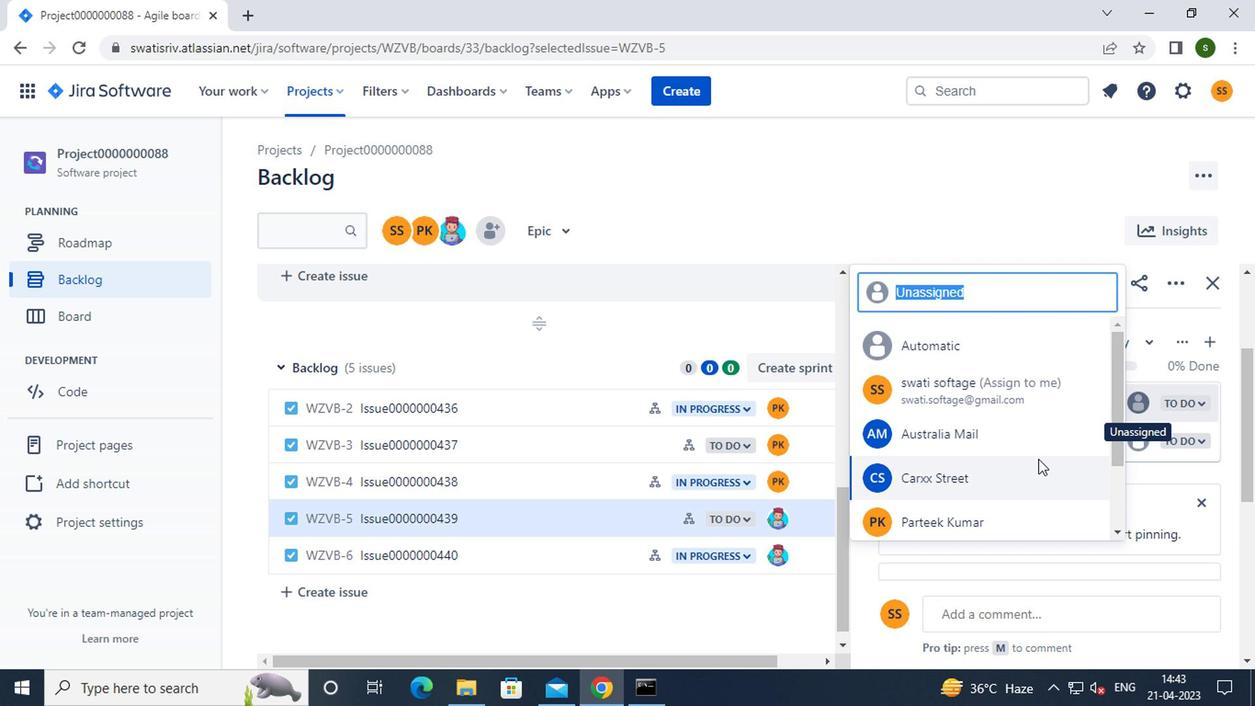 
Action: Mouse moved to (1031, 464)
Screenshot: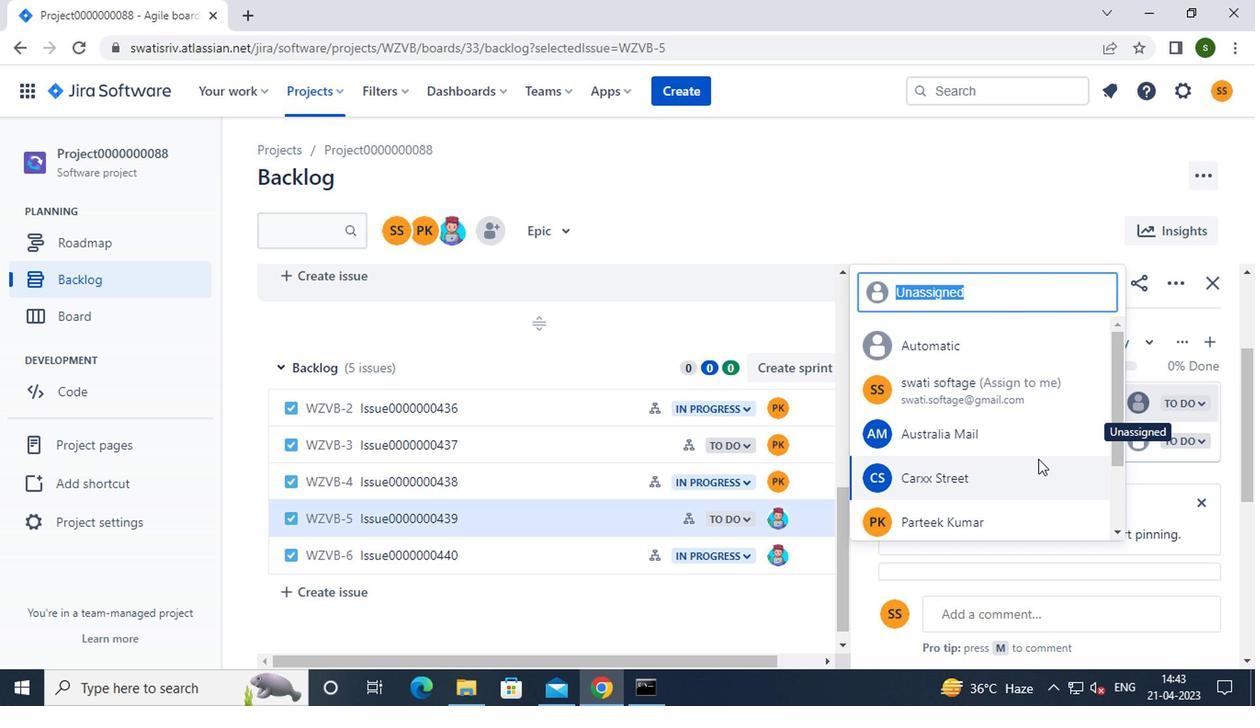 
Action: Mouse scrolled (1031, 464) with delta (0, 0)
Screenshot: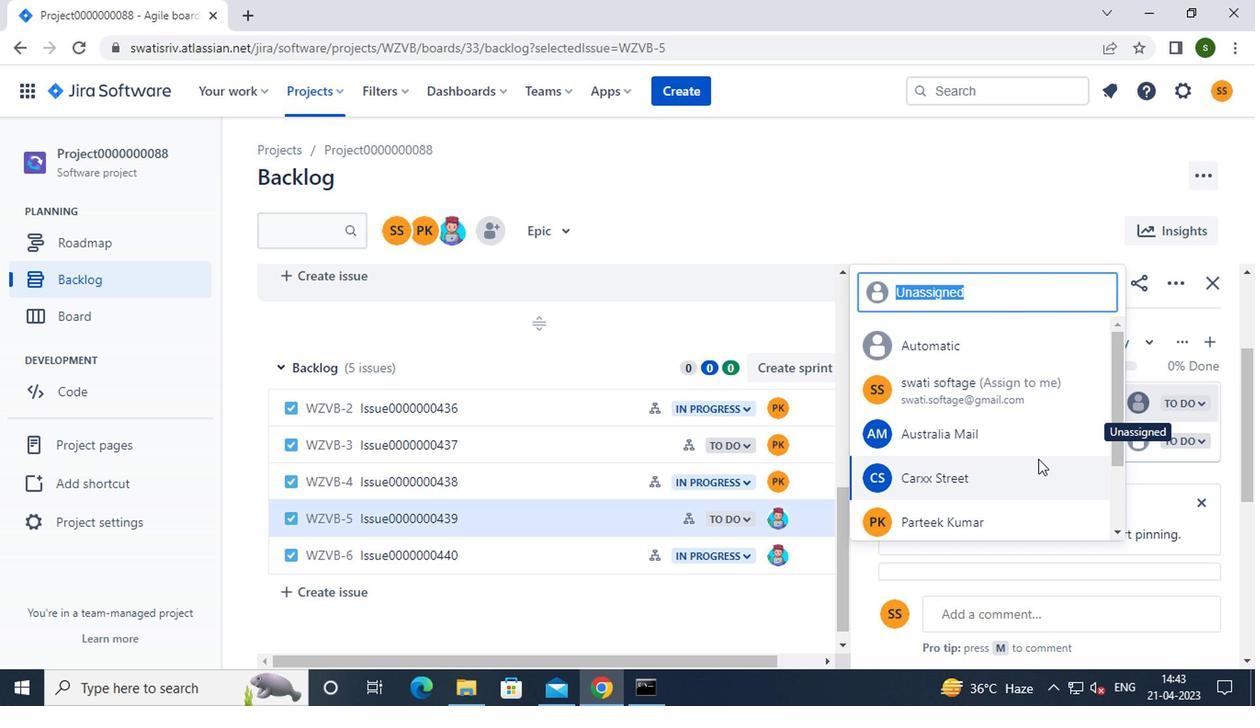 
Action: Mouse moved to (961, 509)
Screenshot: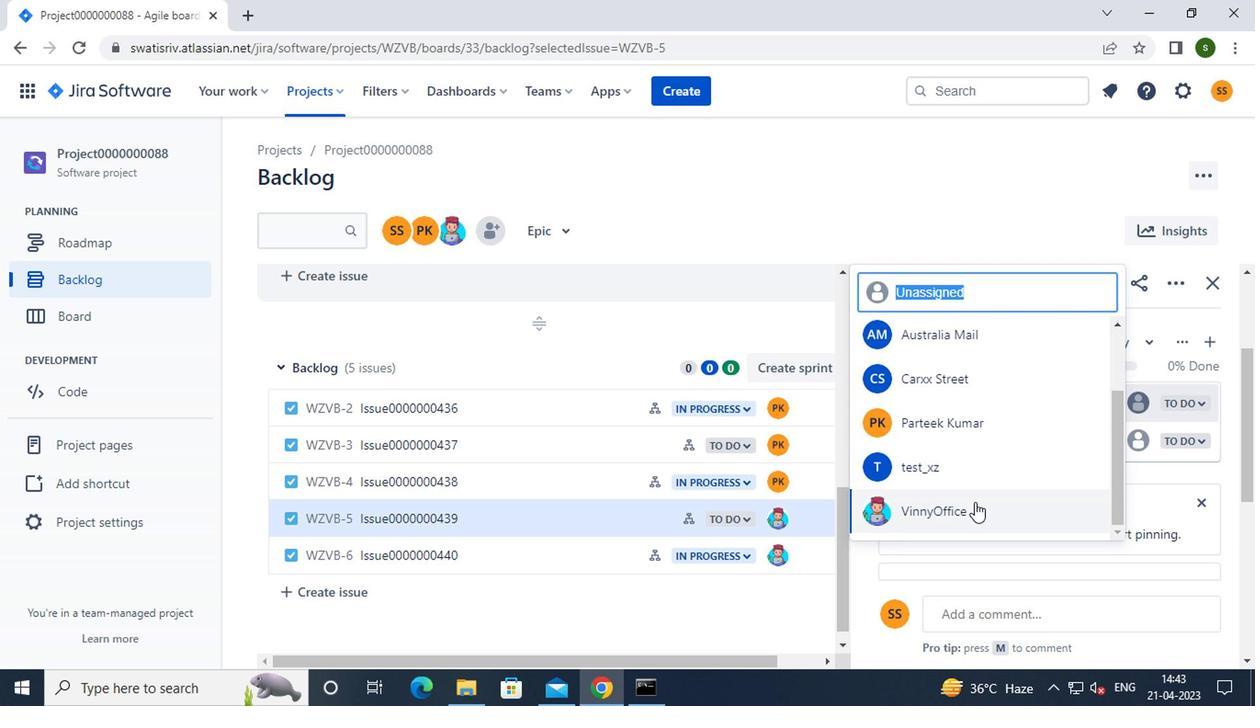 
Action: Mouse pressed left at (961, 509)
Screenshot: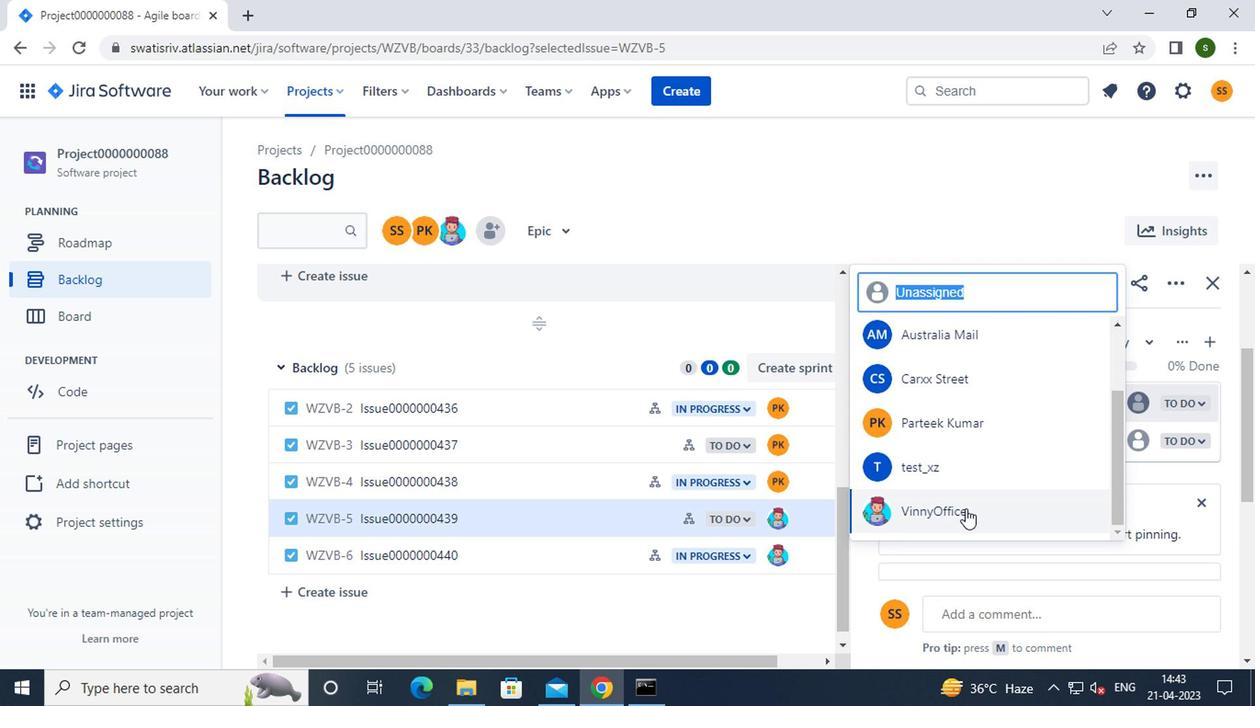 
Action: Mouse moved to (838, 183)
Screenshot: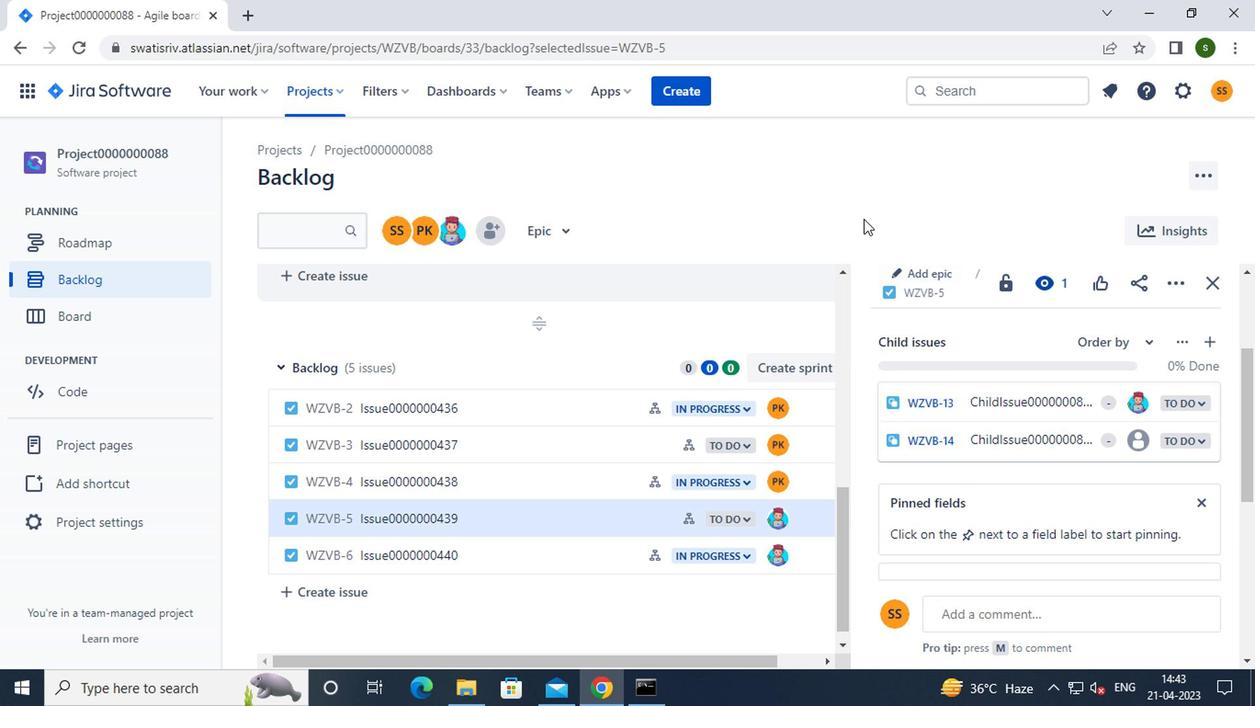 
